 Task: Reply to email with the signature Dylan Clark with the subject Thank you for a coaching session from softage.10@softage.net with the message Im writing to request a copy of the presentation you gave at the conference last week. with BCC to softage.1@softage.net with an attached document Job_offer_letter.docx
Action: Mouse moved to (967, 156)
Screenshot: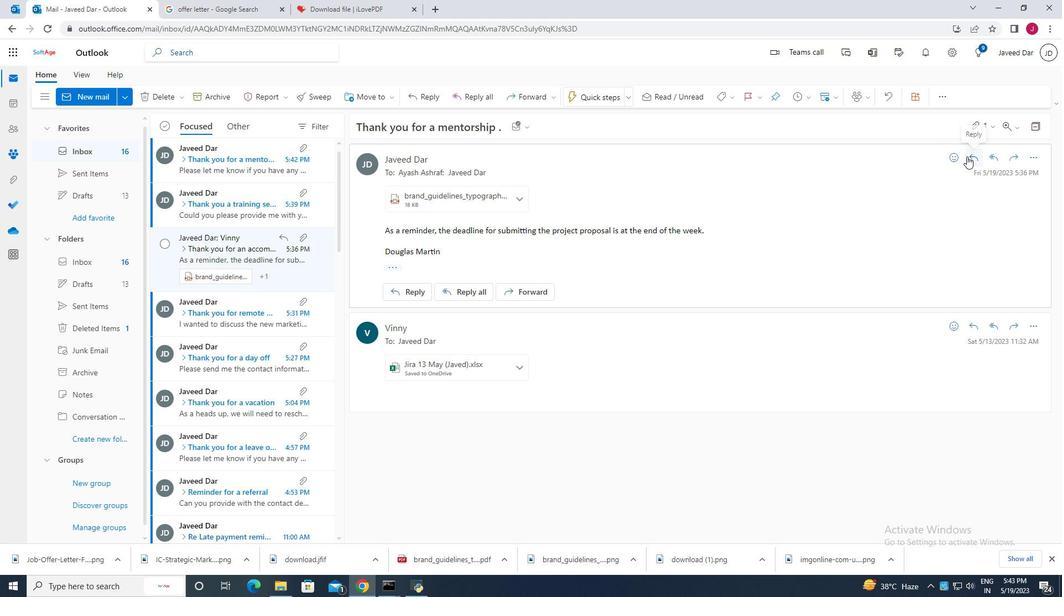 
Action: Mouse pressed left at (967, 156)
Screenshot: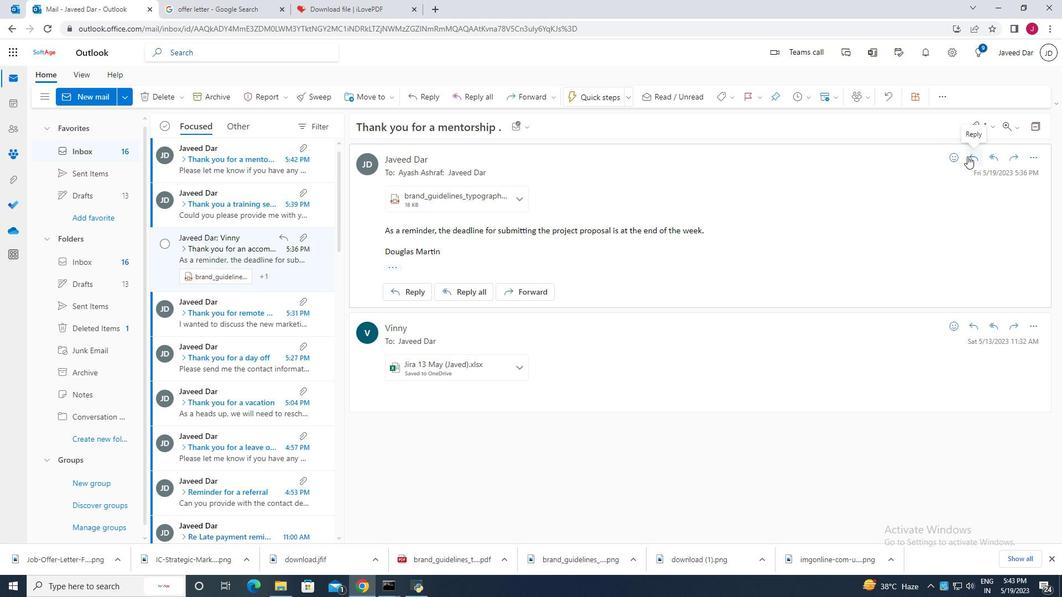 
Action: Mouse moved to (516, 164)
Screenshot: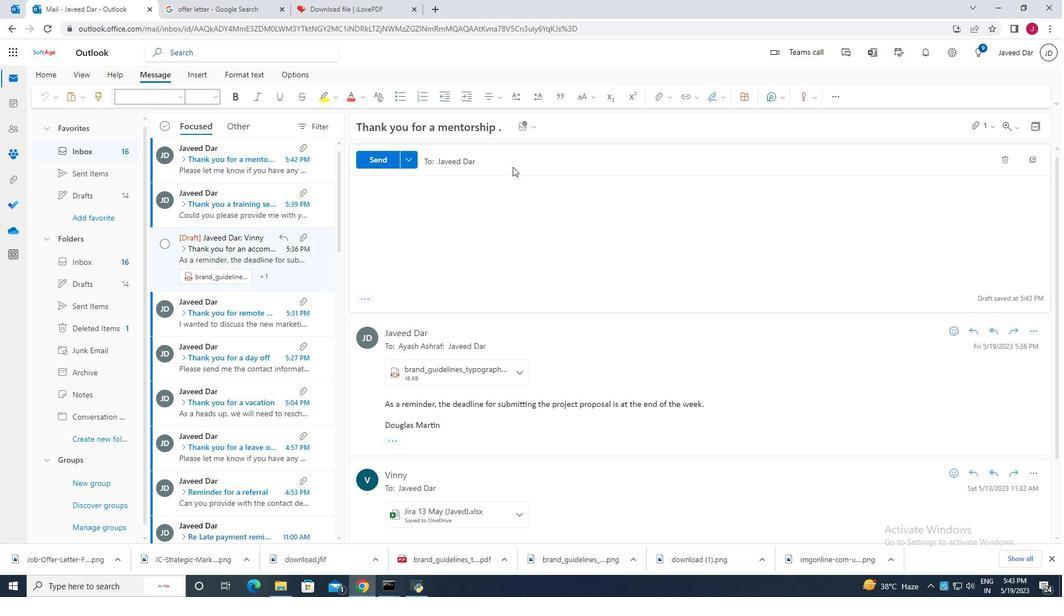 
Action: Mouse pressed left at (516, 164)
Screenshot: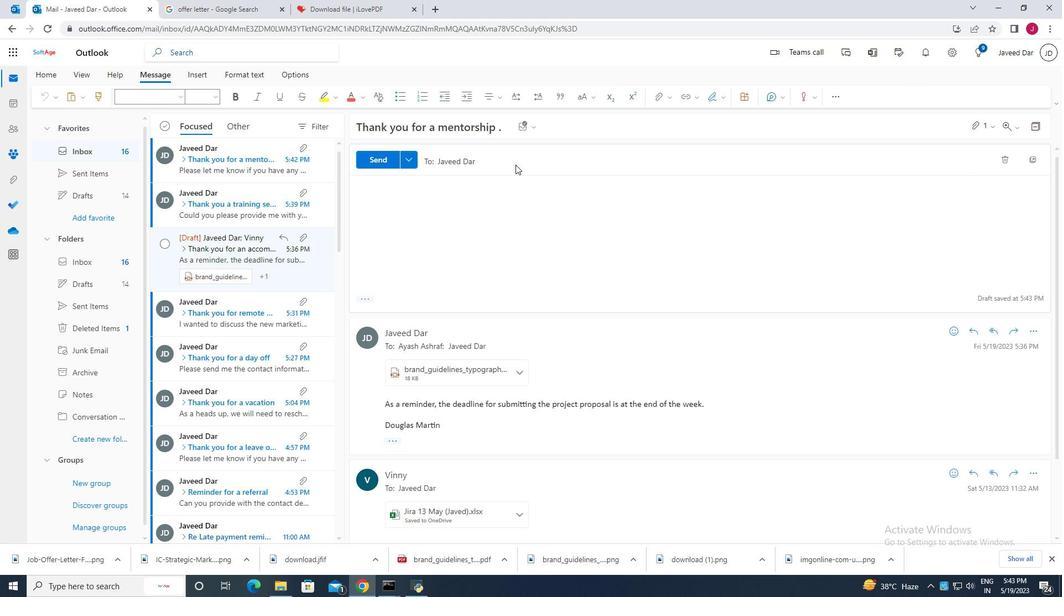 
Action: Mouse moved to (441, 188)
Screenshot: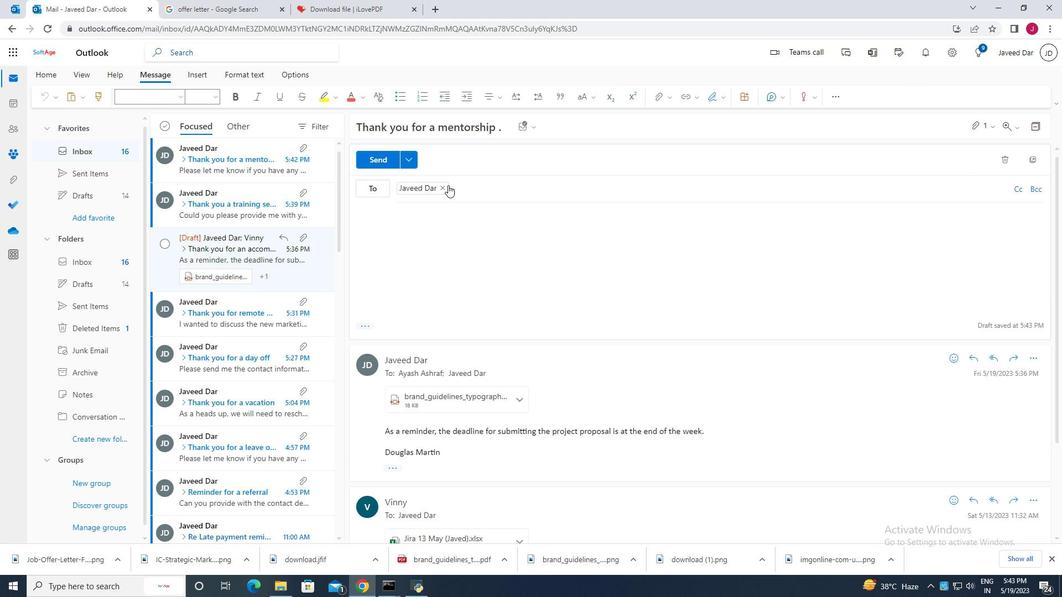 
Action: Mouse pressed left at (441, 188)
Screenshot: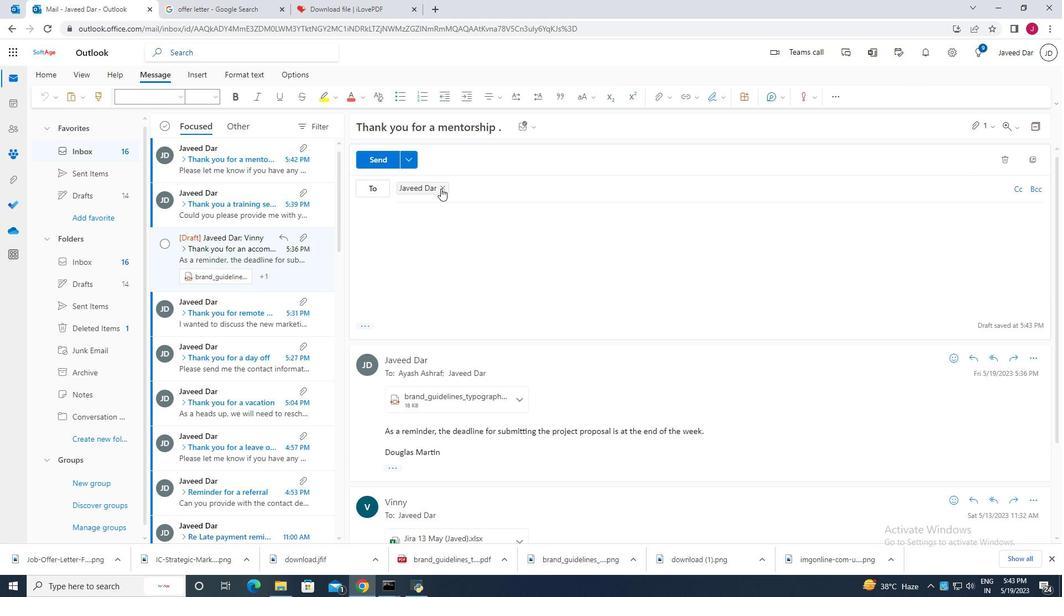 
Action: Mouse moved to (365, 325)
Screenshot: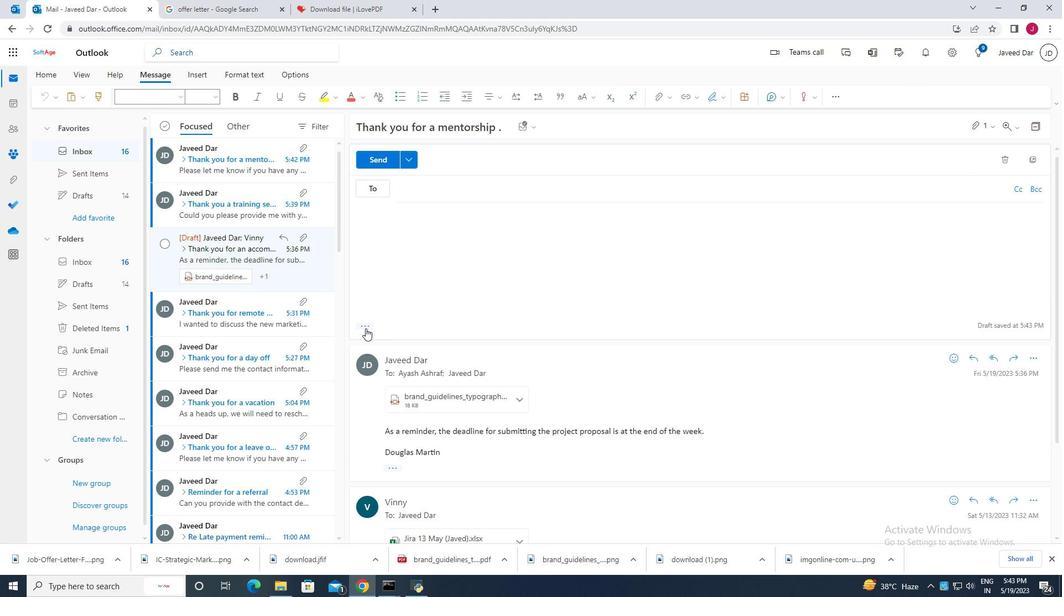 
Action: Mouse pressed left at (365, 325)
Screenshot: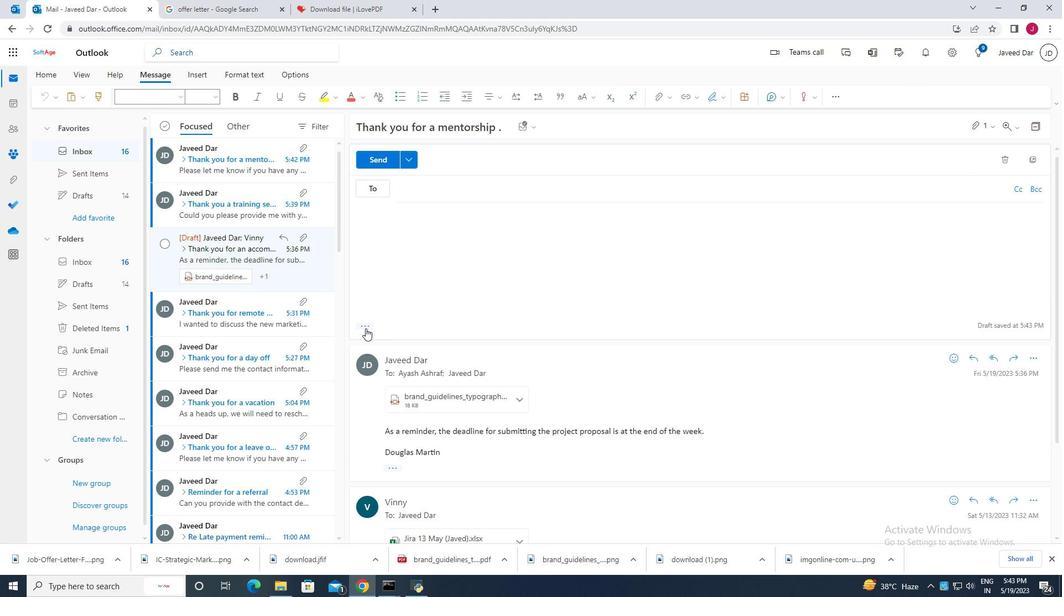 
Action: Mouse moved to (497, 213)
Screenshot: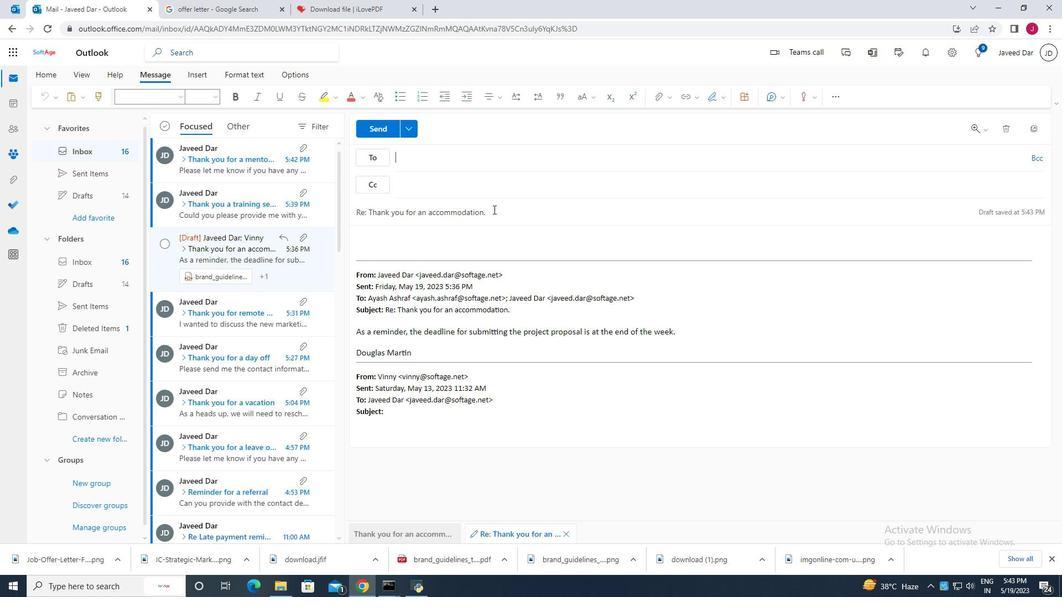 
Action: Mouse pressed left at (497, 213)
Screenshot: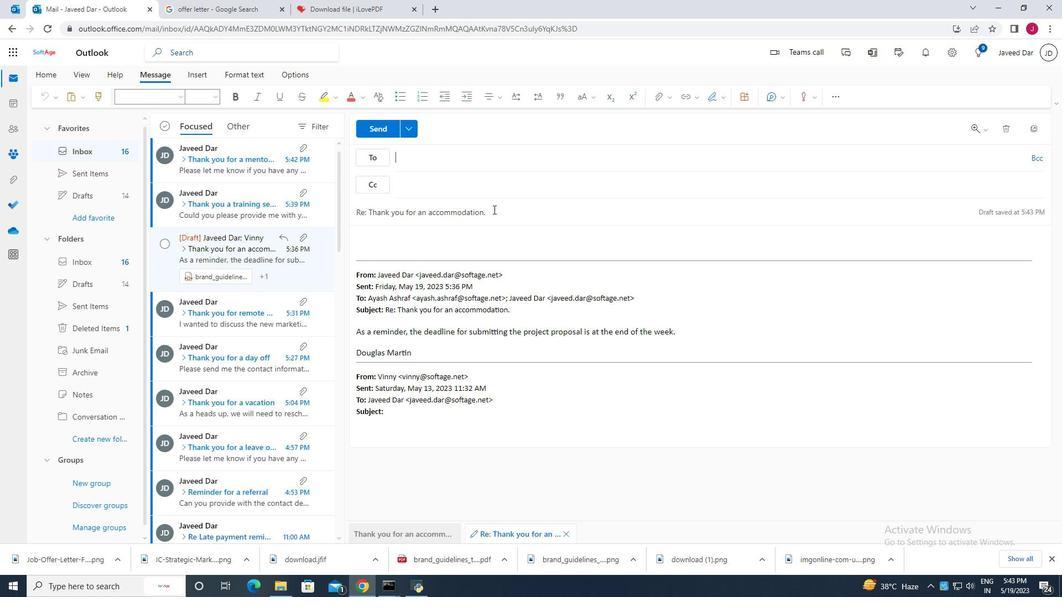 
Action: Mouse moved to (504, 215)
Screenshot: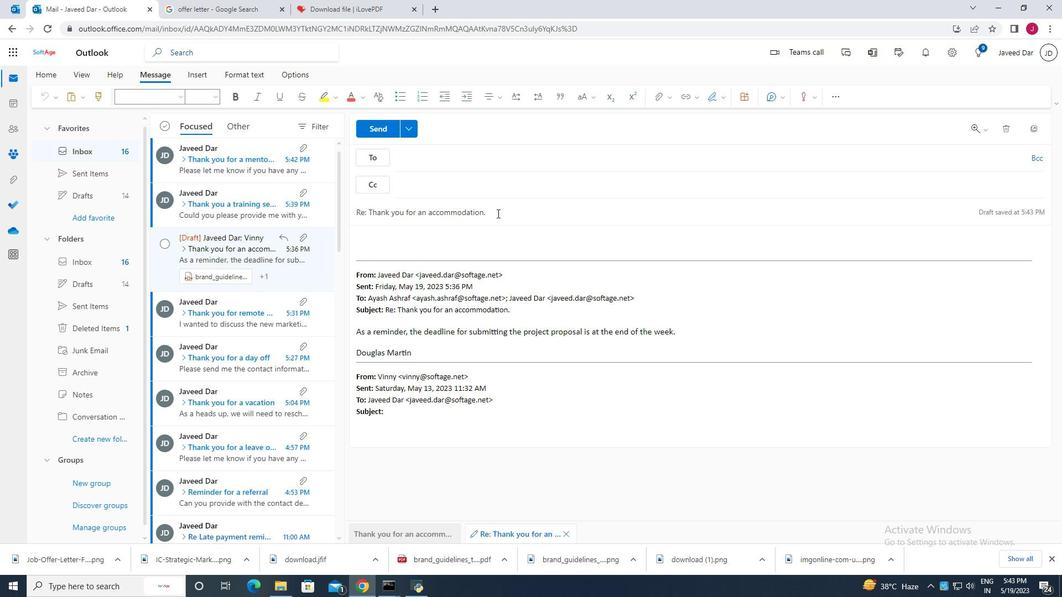 
Action: Key pressed <Key.backspace><Key.backspace><Key.backspace><Key.backspace><Key.backspace><Key.backspace><Key.backspace><Key.backspace><Key.backspace><Key.backspace><Key.backspace><Key.backspace><Key.backspace><Key.backspace><Key.backspace><Key.backspace><Key.backspace><Key.backspace><Key.backspace><Key.backspace><Key.backspace><Key.backspace><Key.backspace><Key.backspace><Key.backspace><Key.backspace><Key.backspace><Key.backspace><Key.backspace><Key.backspace><Key.backspace><Key.backspace><Key.backspace><Key.backspace><Key.backspace><Key.backspace><Key.backspace><Key.backspace><Key.backspace><Key.backspace><Key.backspace><Key.backspace><Key.backspace><Key.backspace><Key.caps_lock>T<Key.caps_lock>hank<Key.space>you<Key.space>for<Key.space>coaching<Key.space>session<Key.space>.
Screenshot: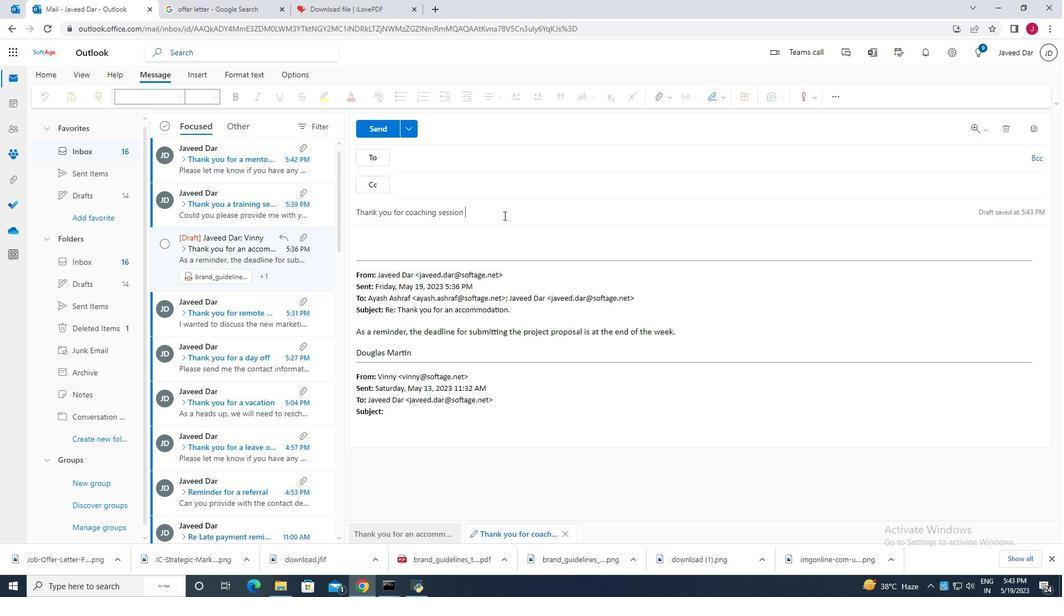 
Action: Mouse moved to (463, 235)
Screenshot: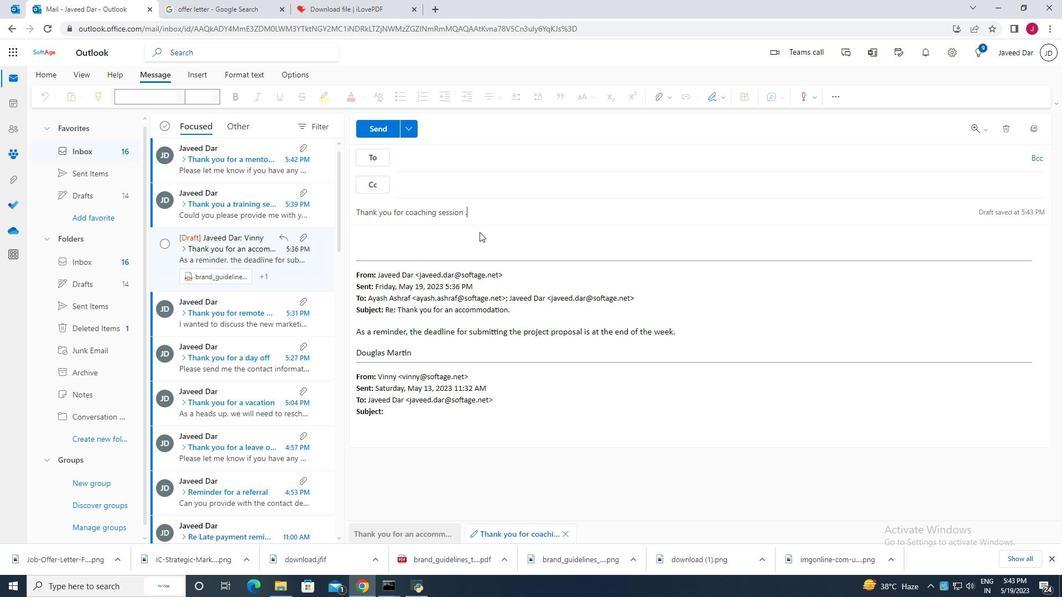 
Action: Mouse pressed left at (463, 235)
Screenshot: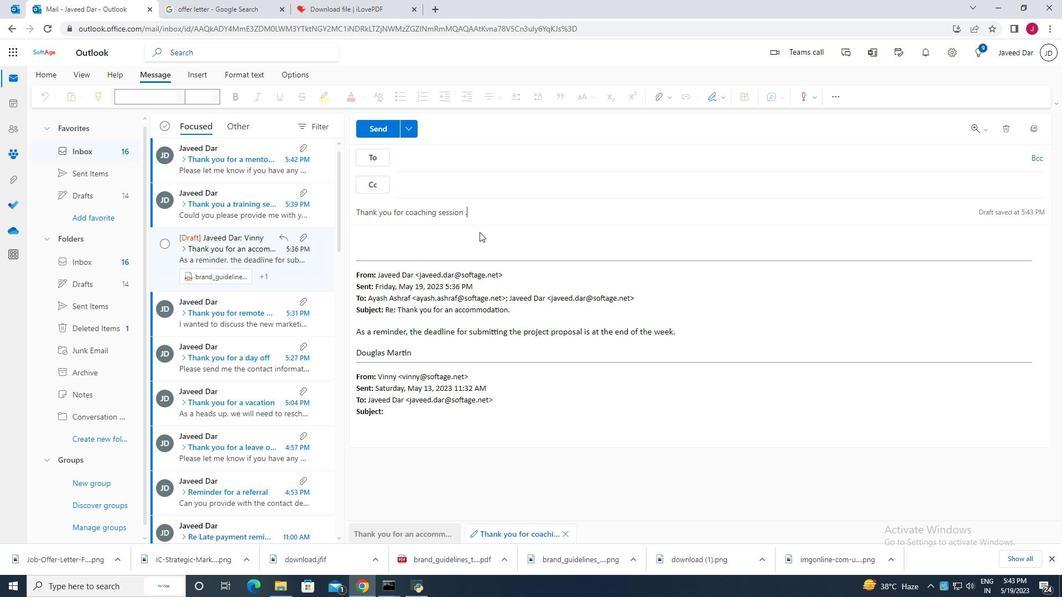 
Action: Key pressed <Key.caps_lock>I<Key.caps_lock><Key.space>am<Key.space>writing<Key.space>to<Key.space>request<Key.space>a<Key.space>copy<Key.space>of<Key.space>the<Key.space>presentation<Key.space>you<Key.space>have<Key.space>at<Key.space>the<Key.space>conference<Key.space>k<Key.backspace>last<Key.space>wek<Key.backspace>ek.
Screenshot: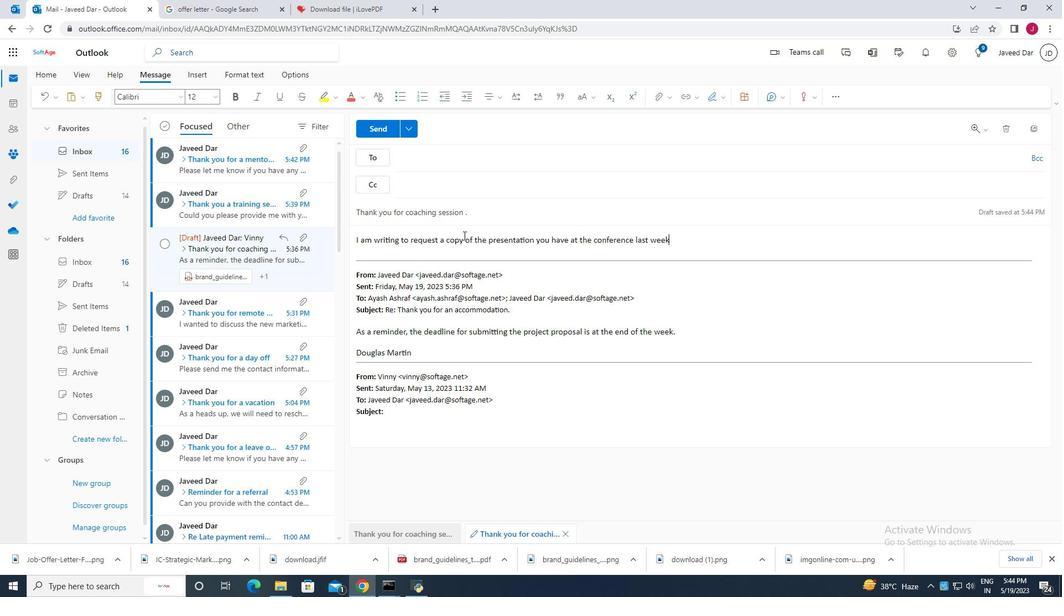 
Action: Mouse moved to (711, 95)
Screenshot: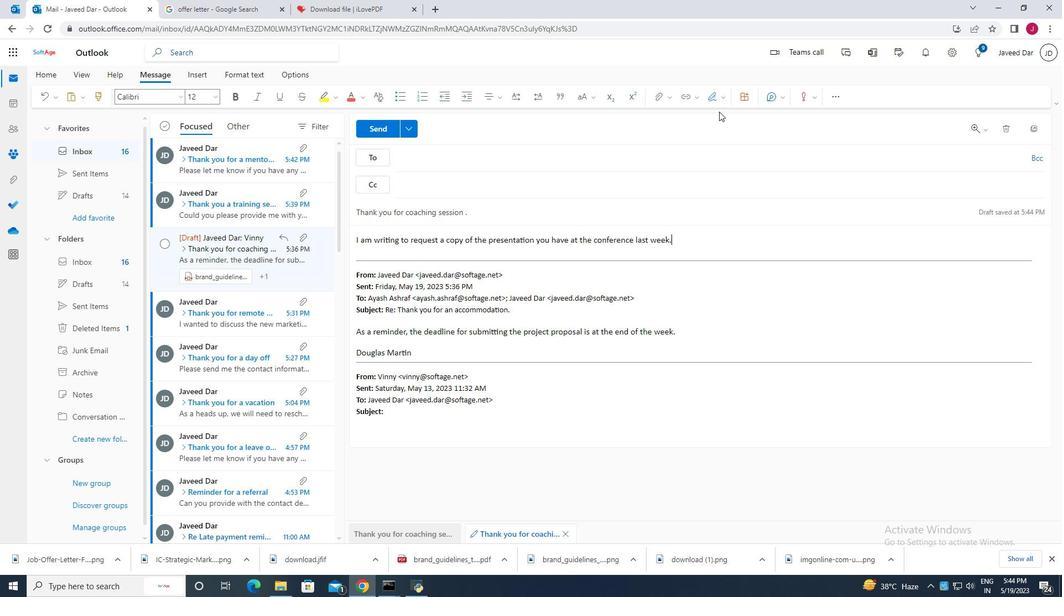 
Action: Mouse pressed left at (711, 95)
Screenshot: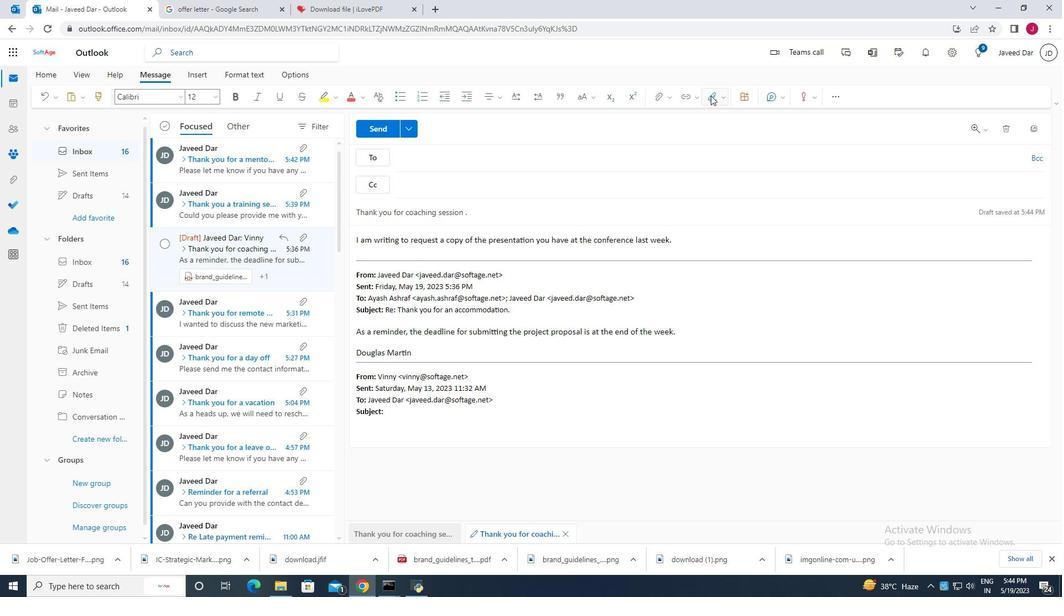 
Action: Mouse moved to (690, 140)
Screenshot: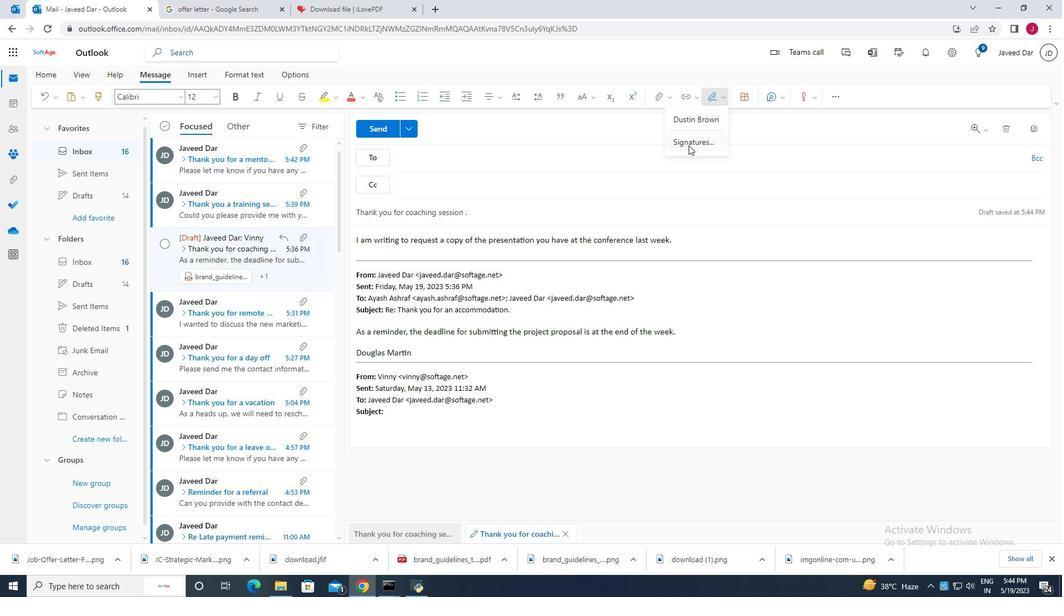 
Action: Mouse pressed left at (690, 140)
Screenshot: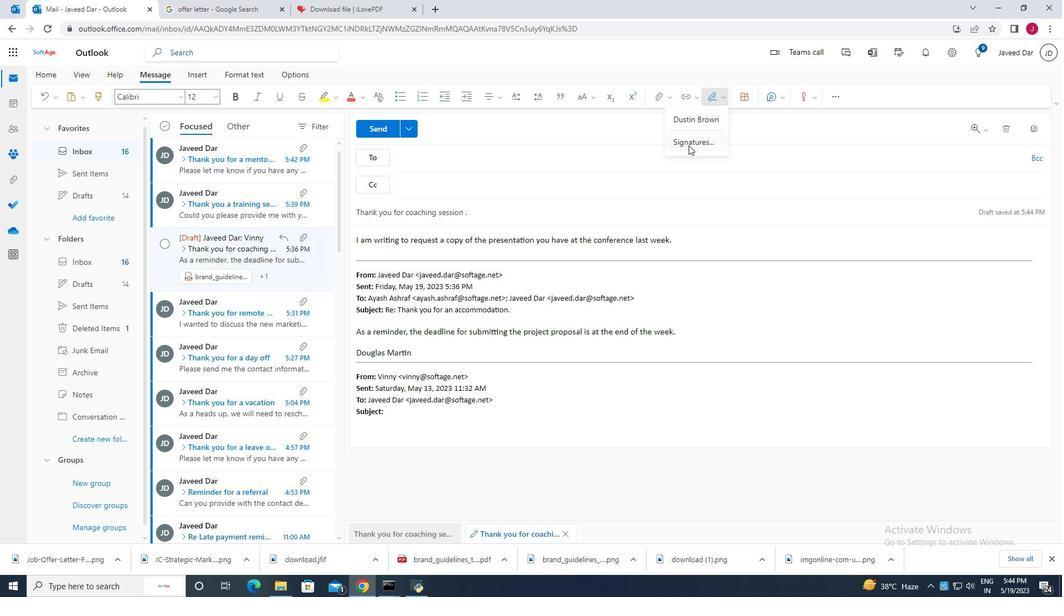 
Action: Mouse moved to (740, 187)
Screenshot: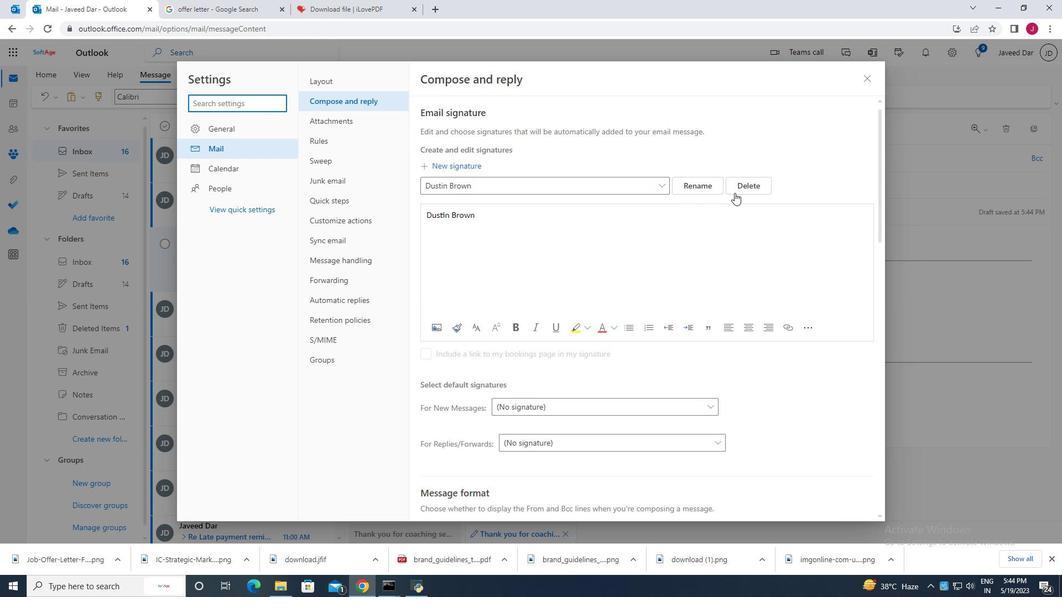 
Action: Mouse pressed left at (740, 187)
Screenshot: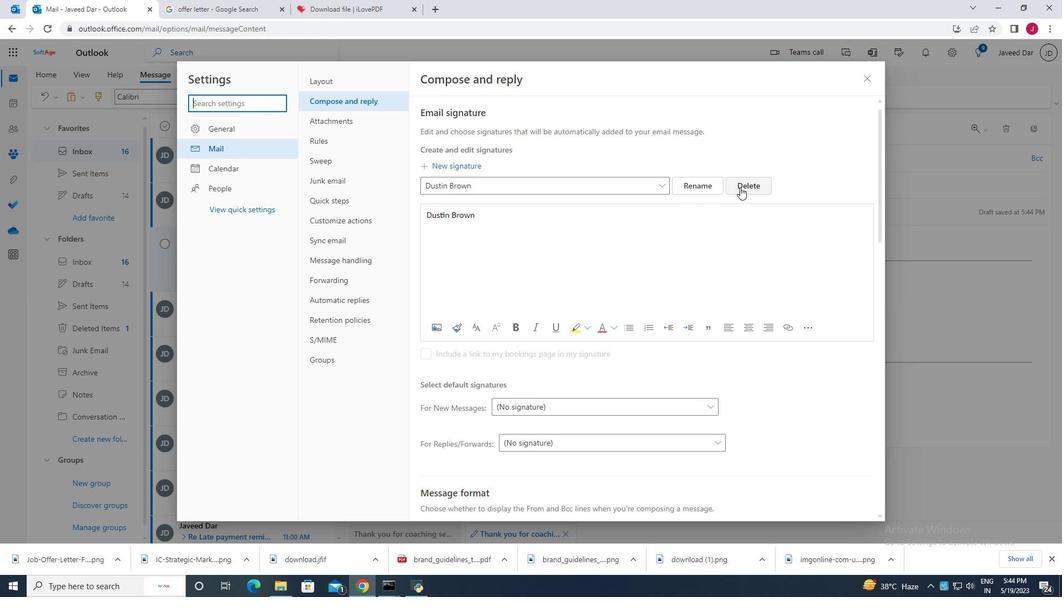 
Action: Mouse moved to (490, 187)
Screenshot: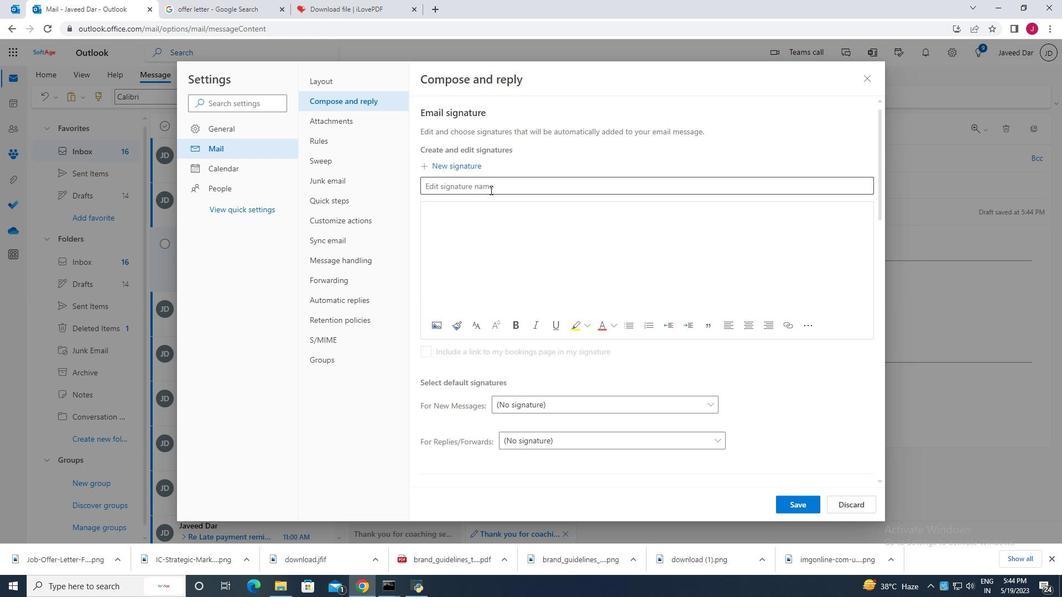 
Action: Mouse pressed left at (490, 187)
Screenshot: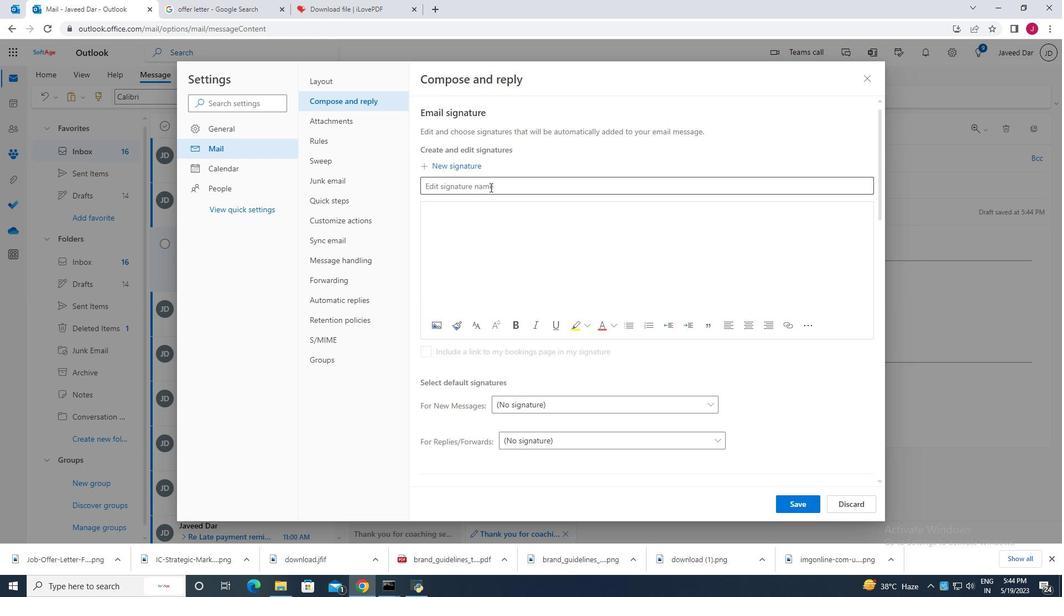 
Action: Key pressed <Key.caps_lock>D<Key.caps_lock>ylan<Key.space><Key.caps_lock>C<Key.caps_lock>lark
Screenshot: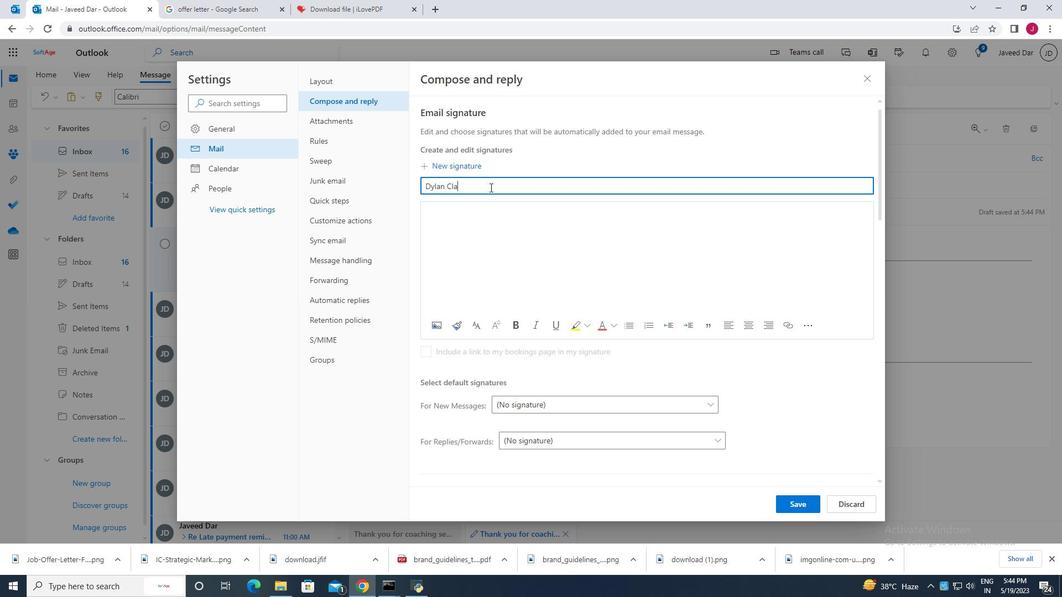 
Action: Mouse moved to (444, 211)
Screenshot: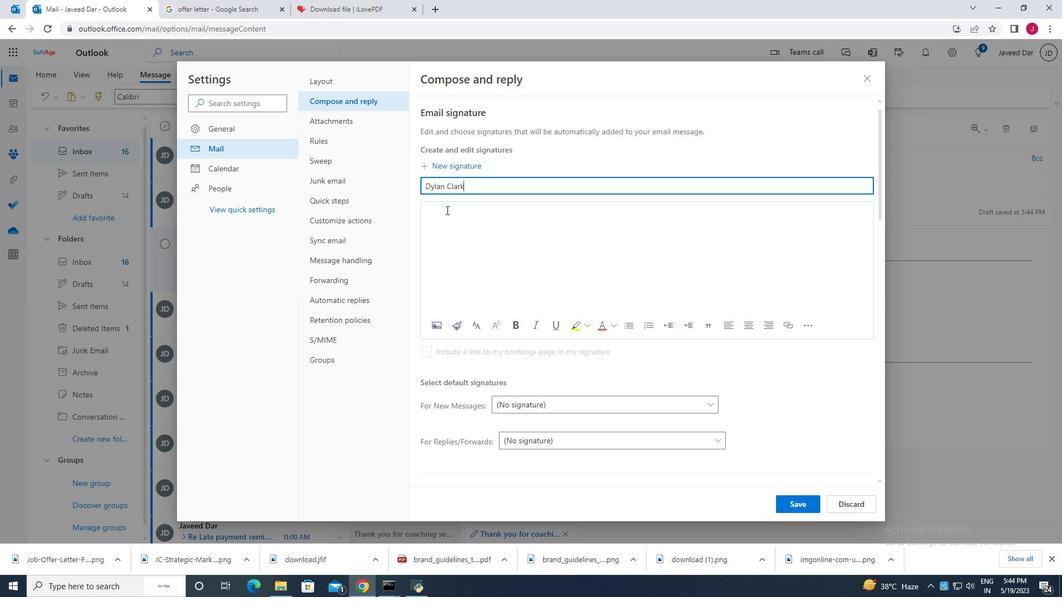 
Action: Mouse pressed left at (444, 211)
Screenshot: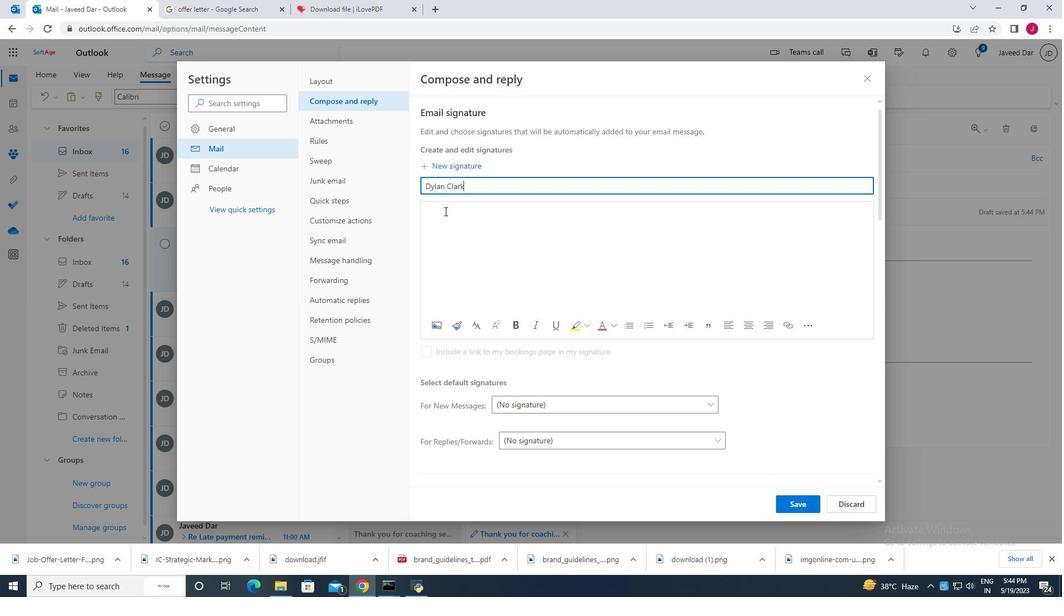 
Action: Key pressed <Key.caps_lock>D<Key.caps_lock>ylan<Key.space><Key.caps_lock>C<Key.caps_lock>lark
Screenshot: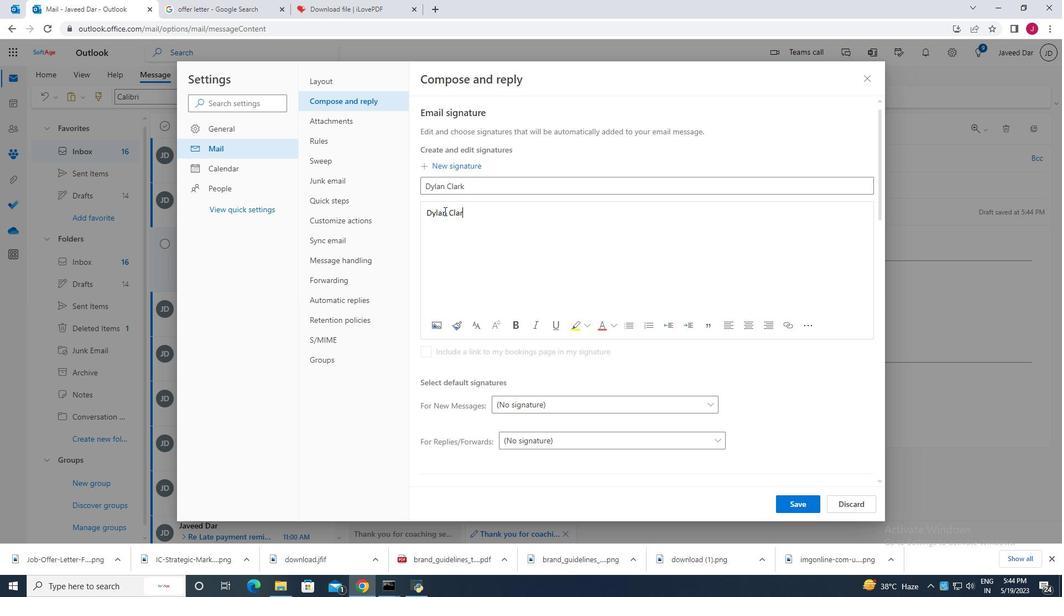 
Action: Mouse moved to (793, 501)
Screenshot: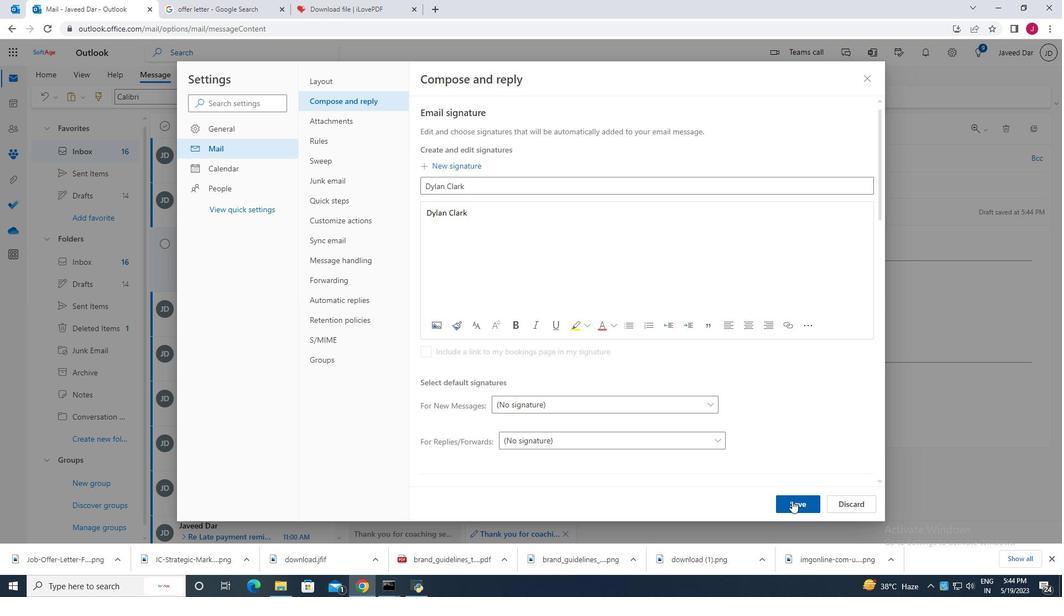 
Action: Mouse pressed left at (793, 501)
Screenshot: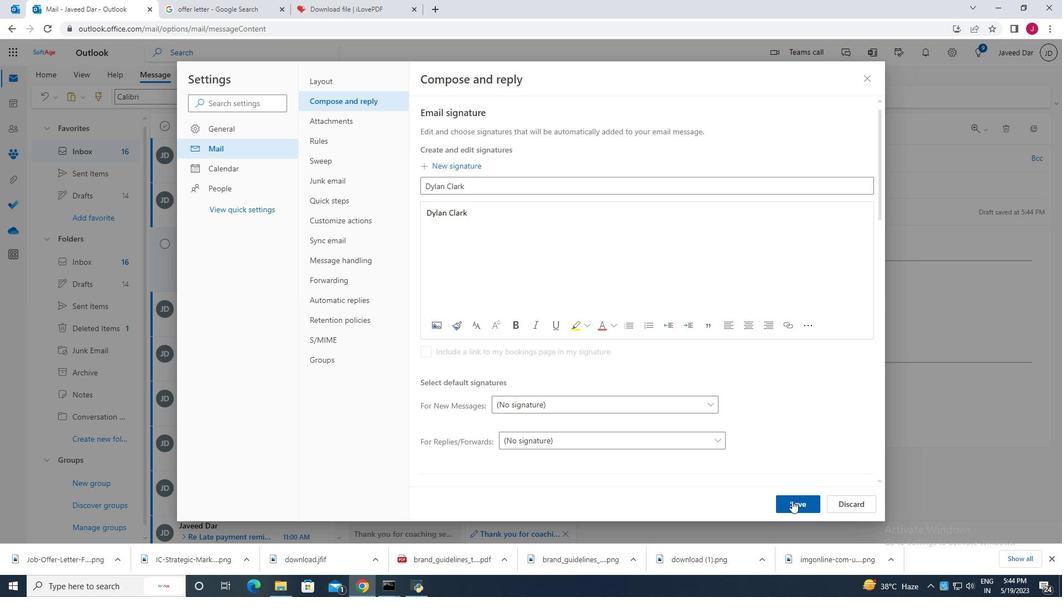 
Action: Mouse moved to (866, 79)
Screenshot: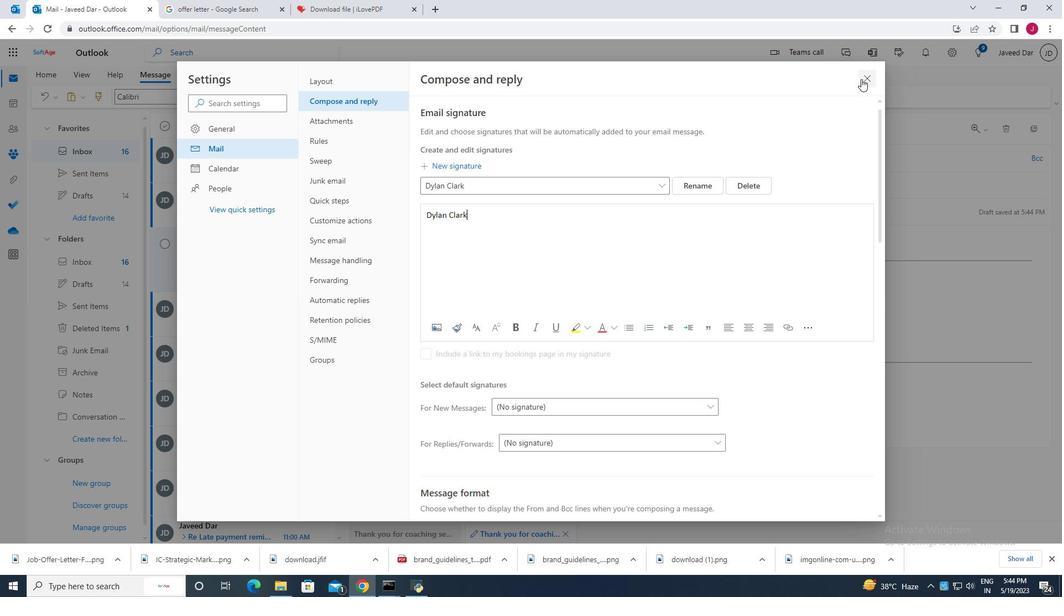 
Action: Mouse pressed left at (866, 79)
Screenshot: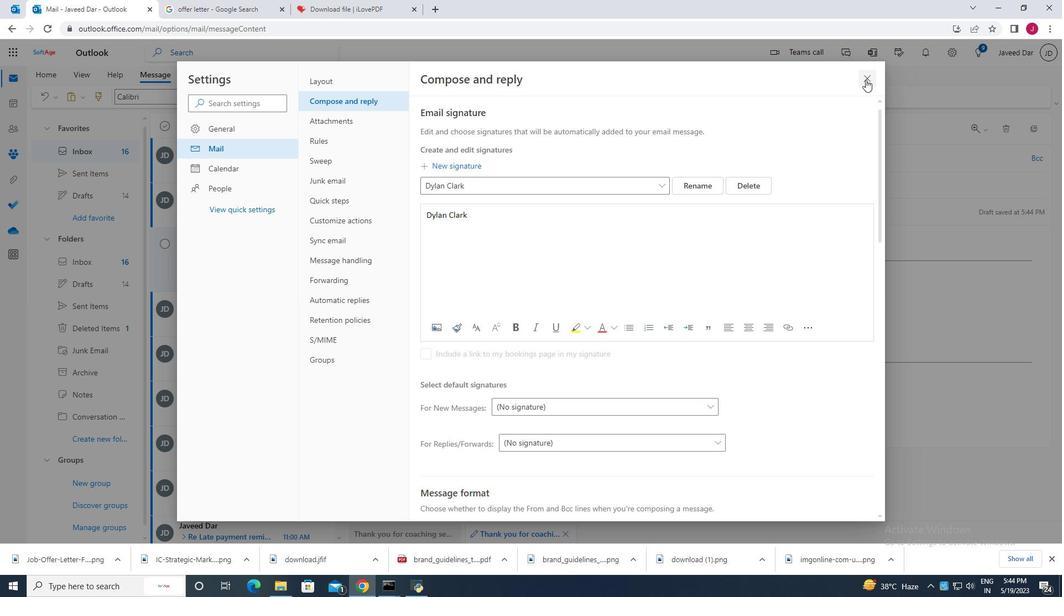 
Action: Mouse moved to (716, 102)
Screenshot: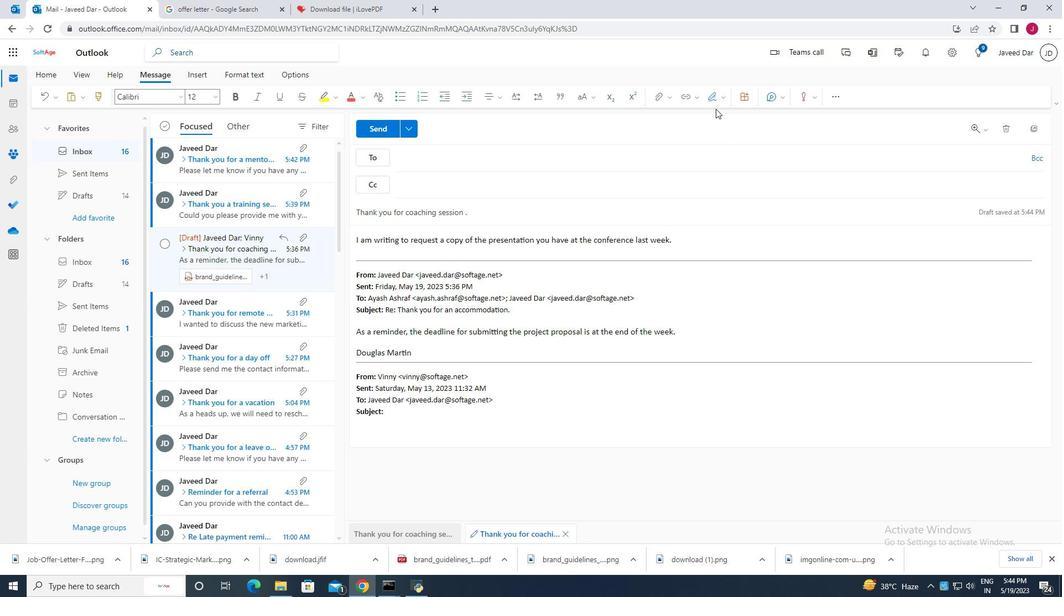
Action: Mouse pressed left at (716, 102)
Screenshot: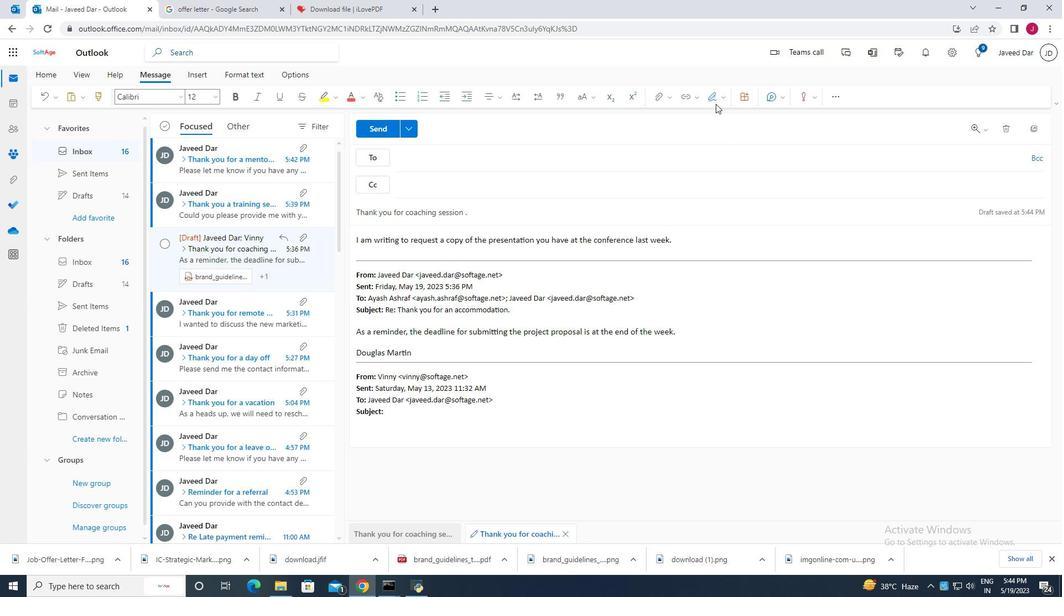 
Action: Mouse moved to (691, 122)
Screenshot: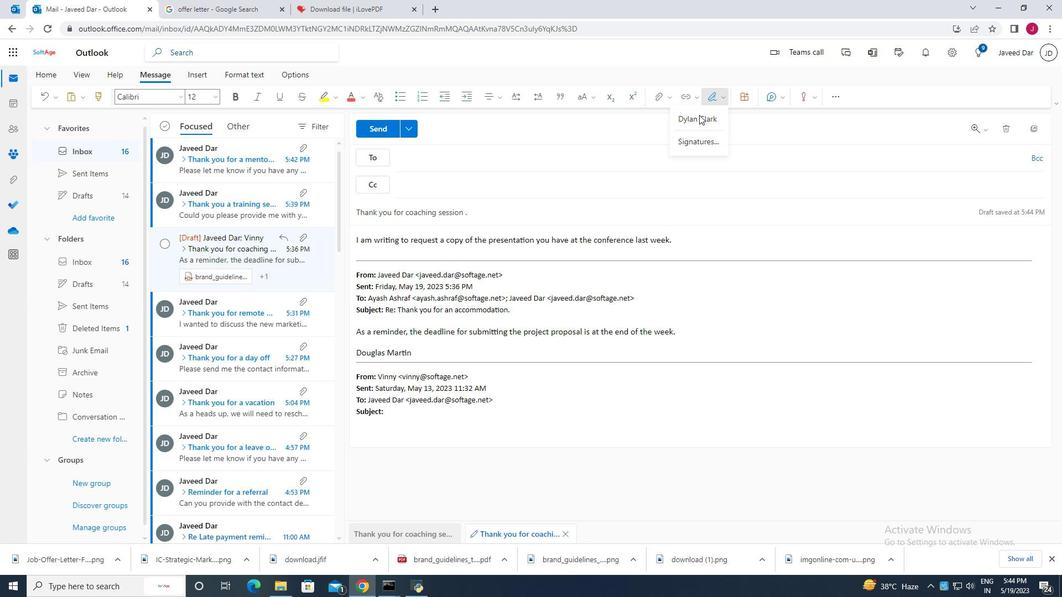 
Action: Mouse pressed left at (691, 122)
Screenshot: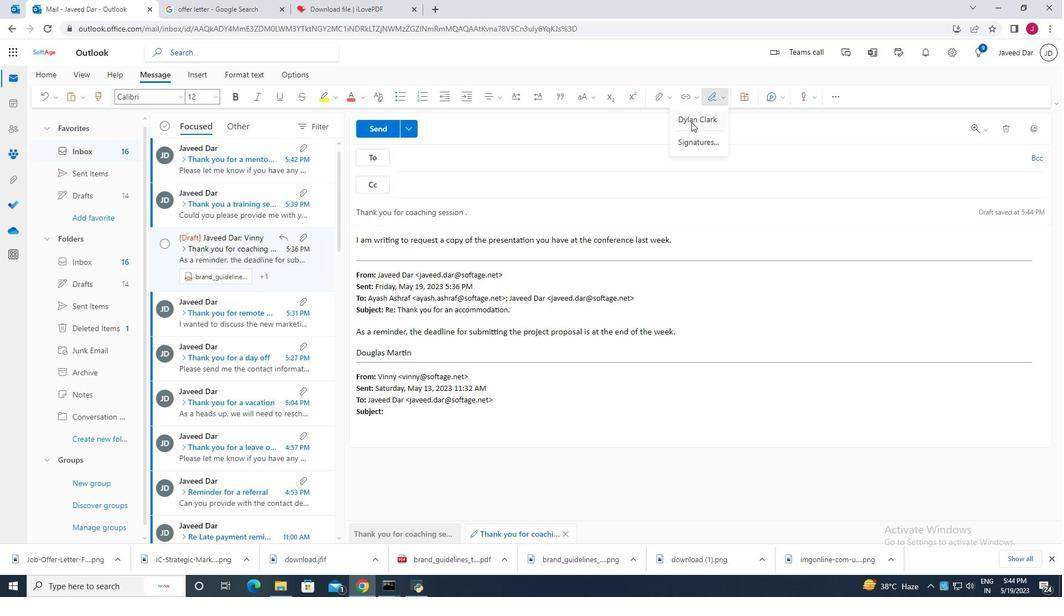 
Action: Mouse moved to (1039, 159)
Screenshot: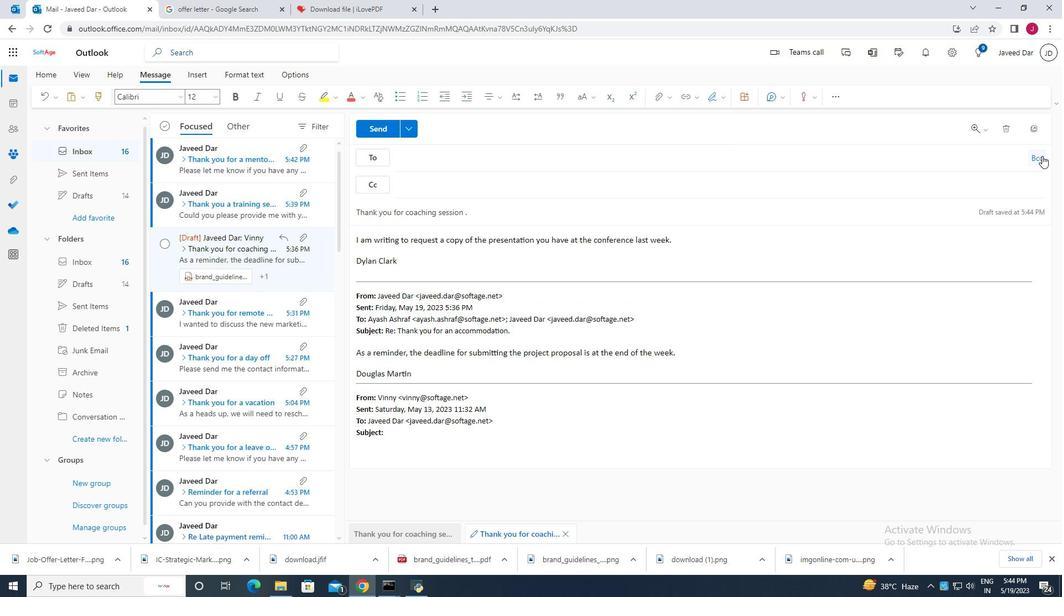 
Action: Mouse pressed left at (1039, 159)
Screenshot: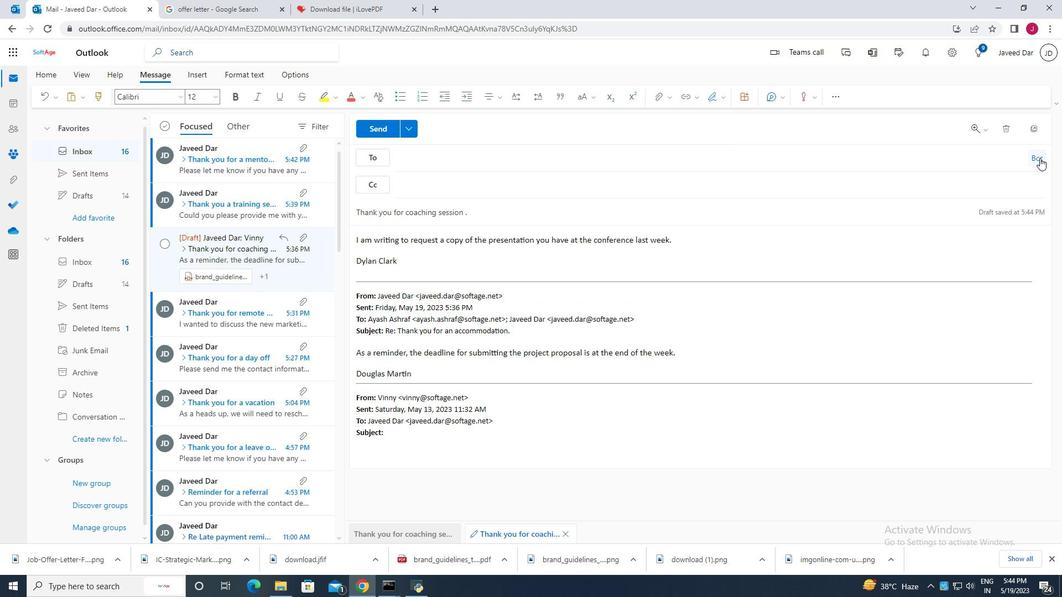 
Action: Mouse moved to (439, 220)
Screenshot: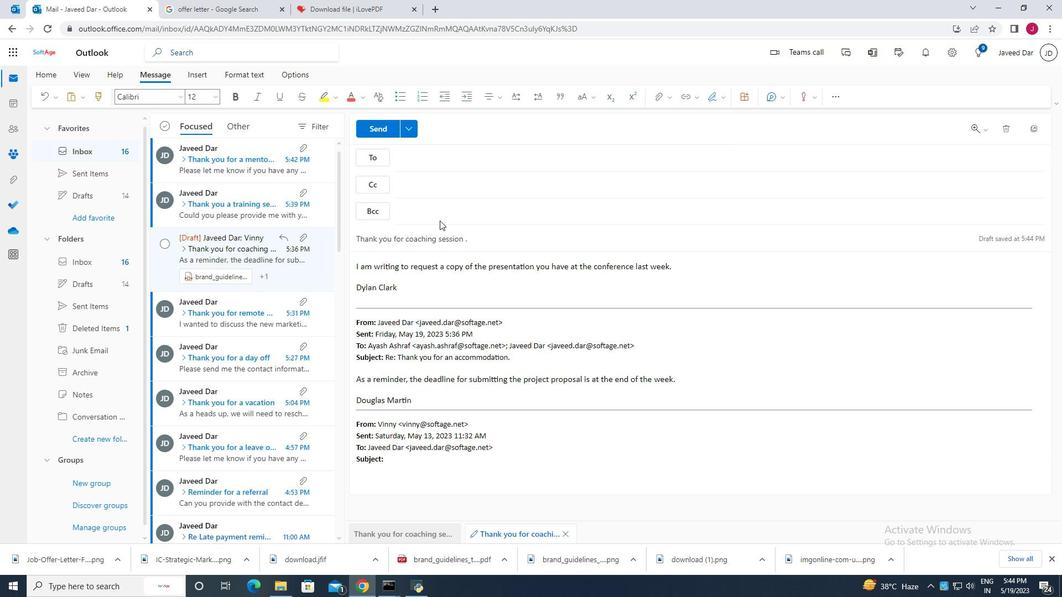 
Action: Key pressed <Key.caps_lock>S<Key.caps_lock>oftage.1
Screenshot: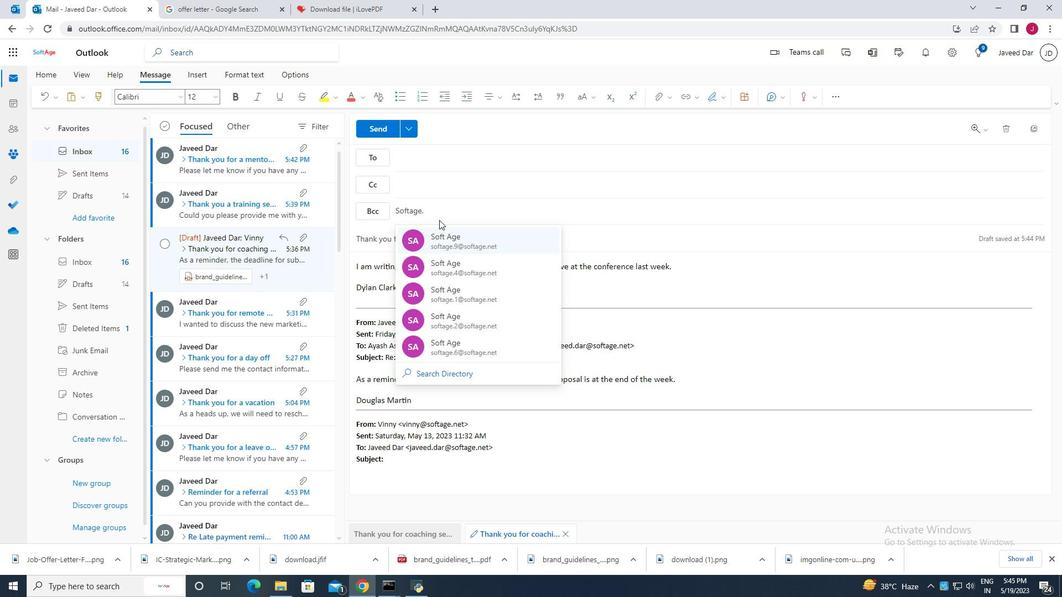 
Action: Mouse moved to (493, 262)
Screenshot: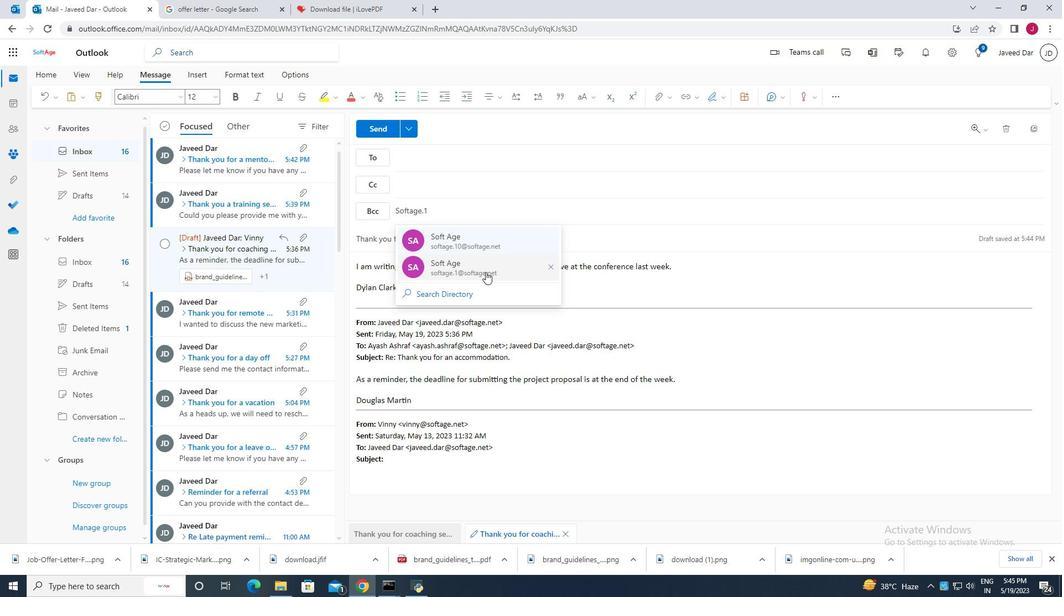 
Action: Mouse pressed left at (493, 262)
Screenshot: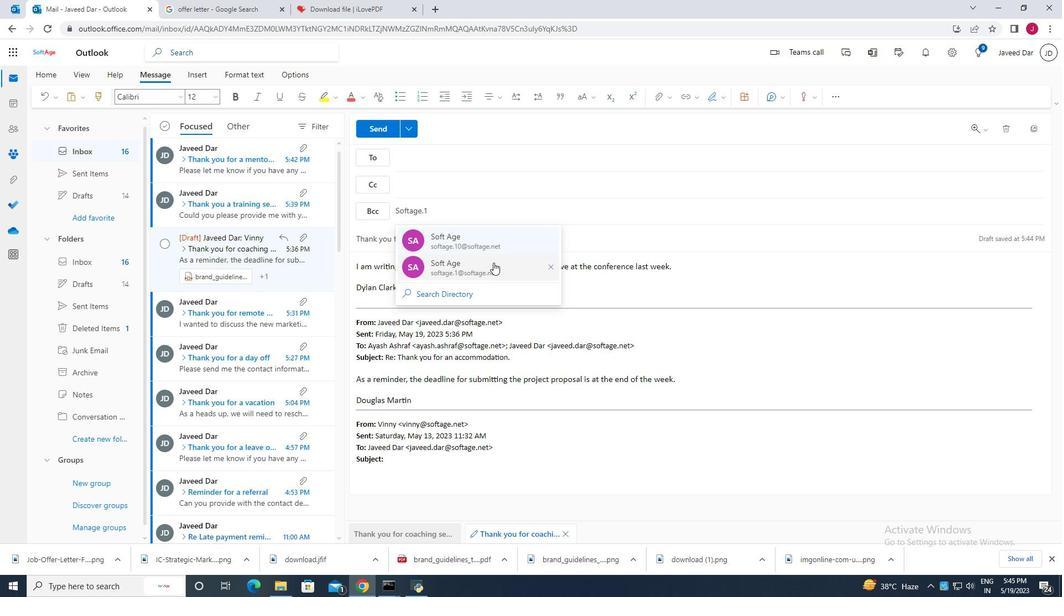 
Action: Mouse moved to (461, 160)
Screenshot: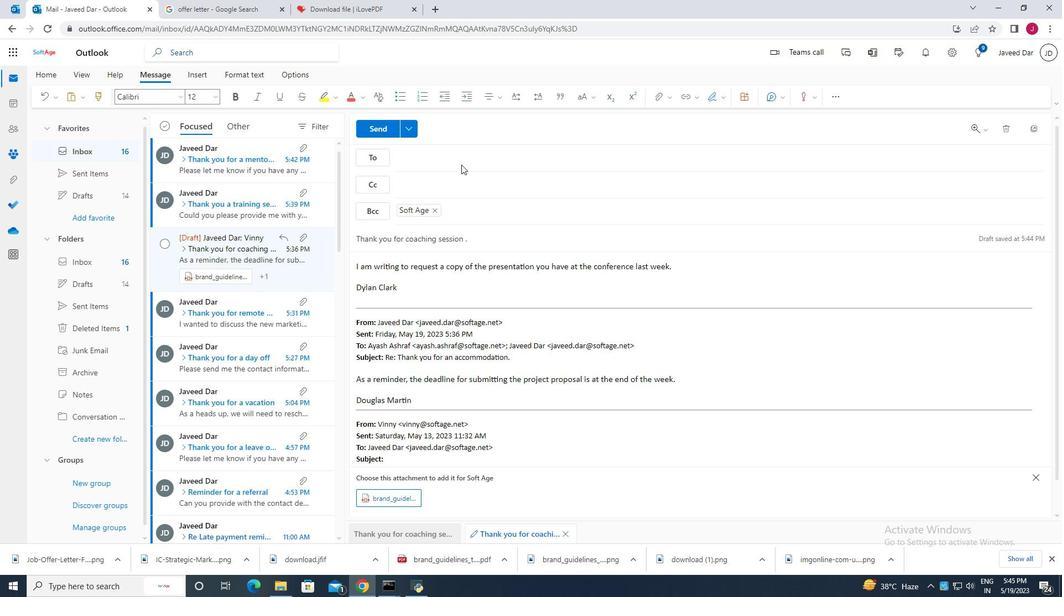 
Action: Mouse pressed left at (461, 160)
Screenshot: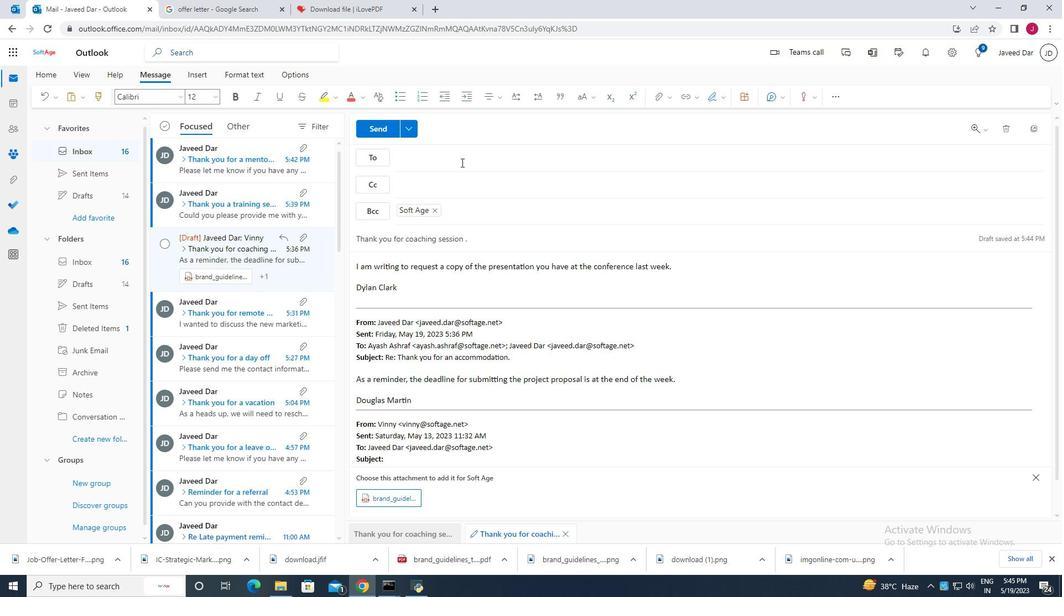 
Action: Key pressed ayash
Screenshot: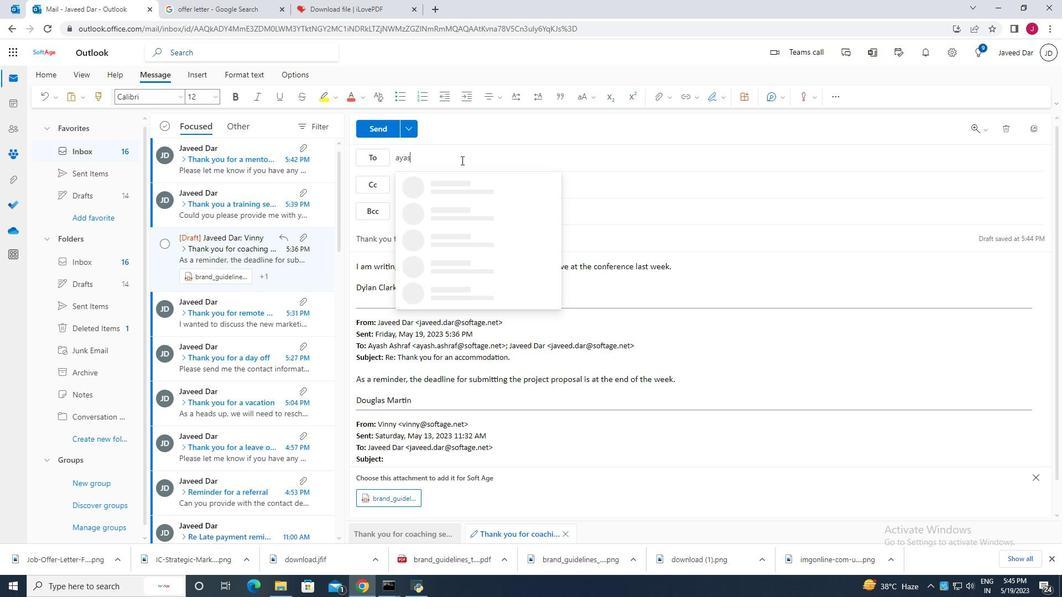
Action: Mouse moved to (501, 178)
Screenshot: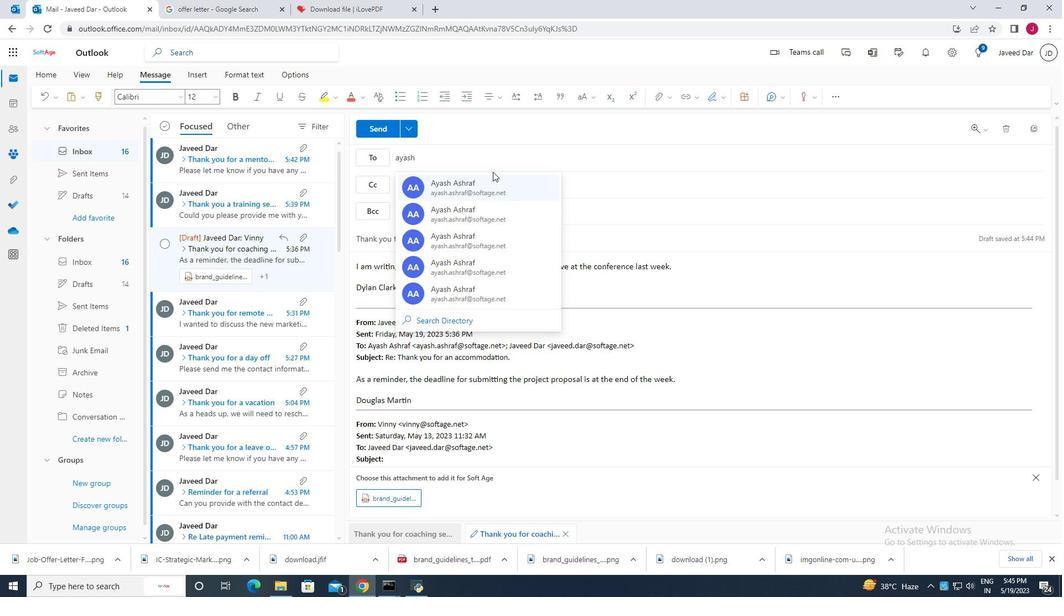 
Action: Mouse pressed left at (501, 178)
Screenshot: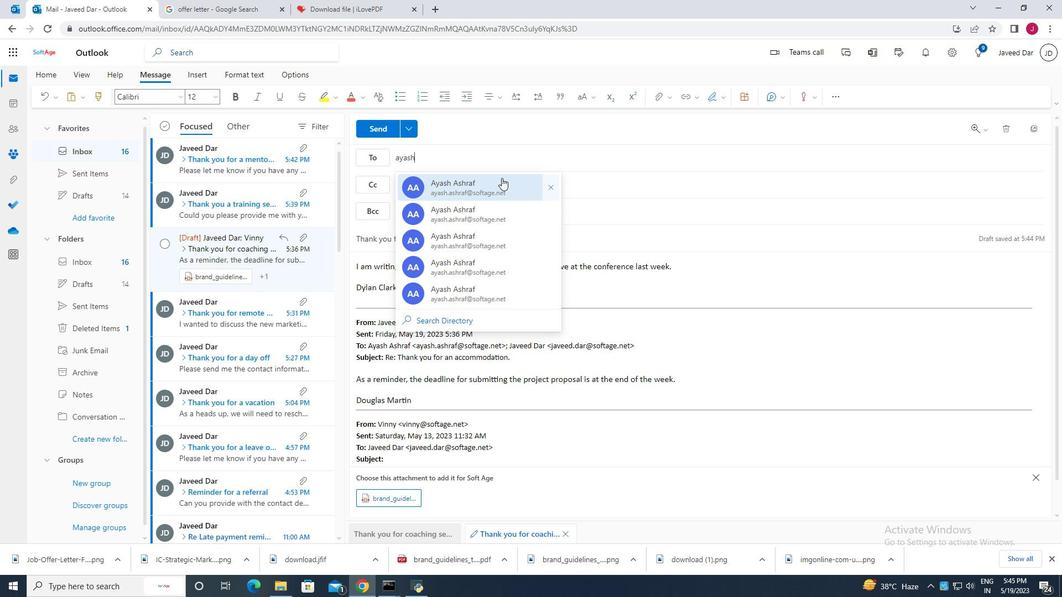 
Action: Mouse moved to (503, 164)
Screenshot: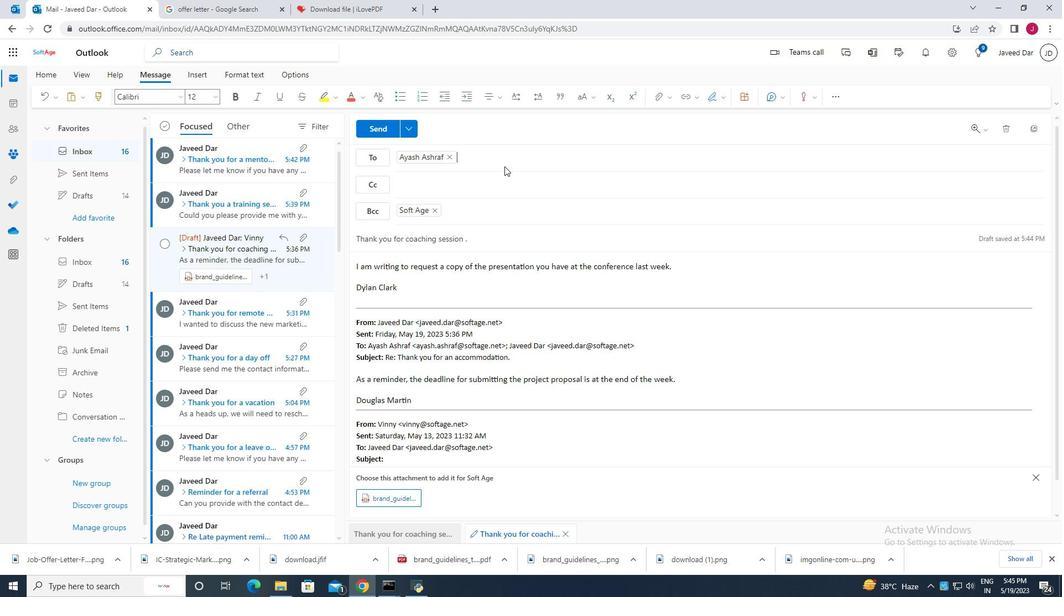 
Action: Key pressed ja
Screenshot: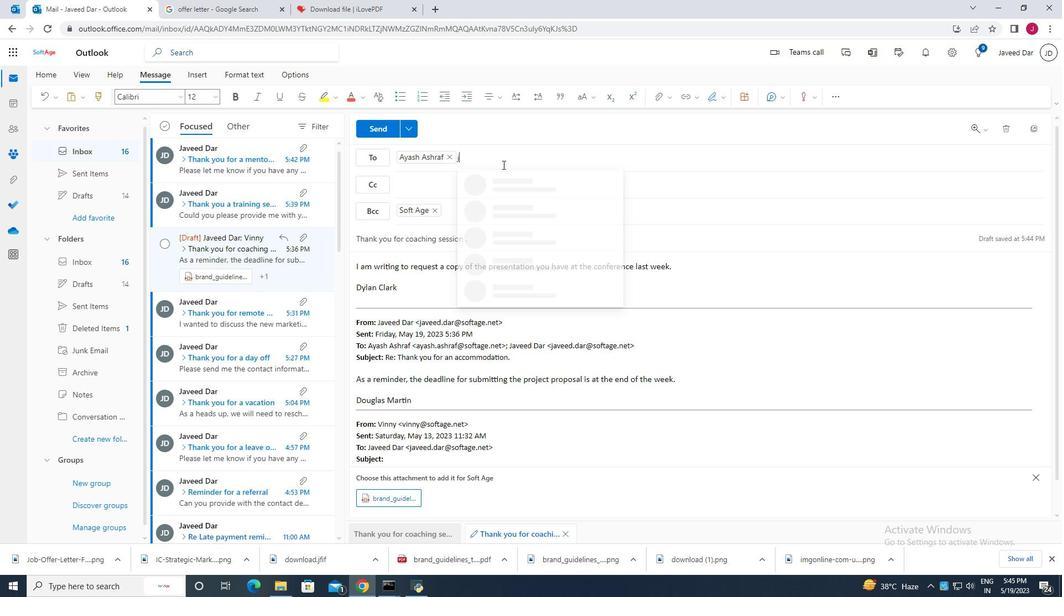 
Action: Mouse moved to (539, 183)
Screenshot: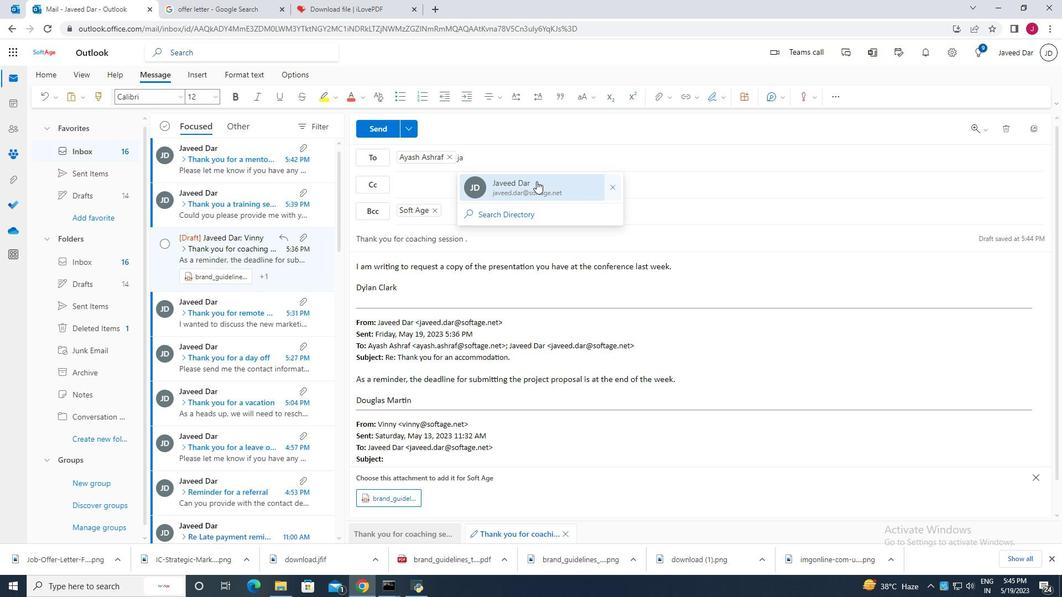 
Action: Mouse pressed left at (539, 183)
Screenshot: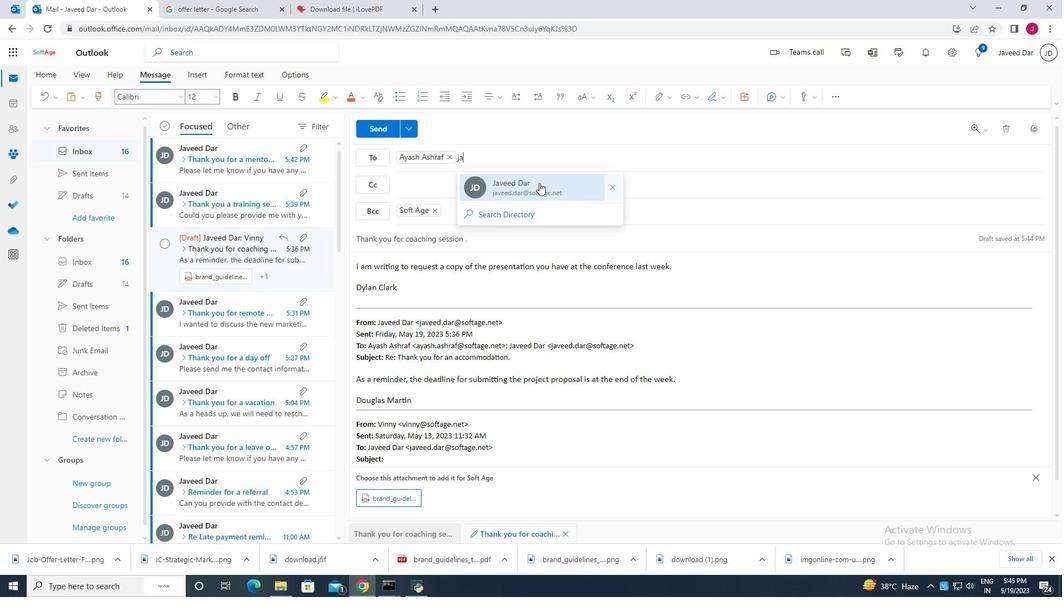 
Action: Mouse moved to (661, 100)
Screenshot: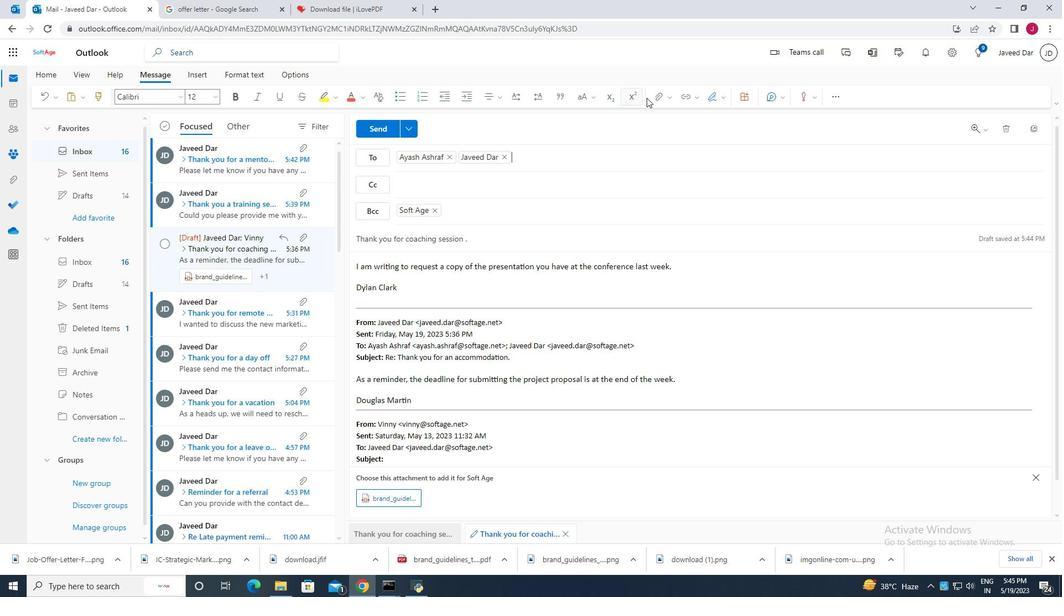
Action: Mouse pressed left at (661, 100)
Screenshot: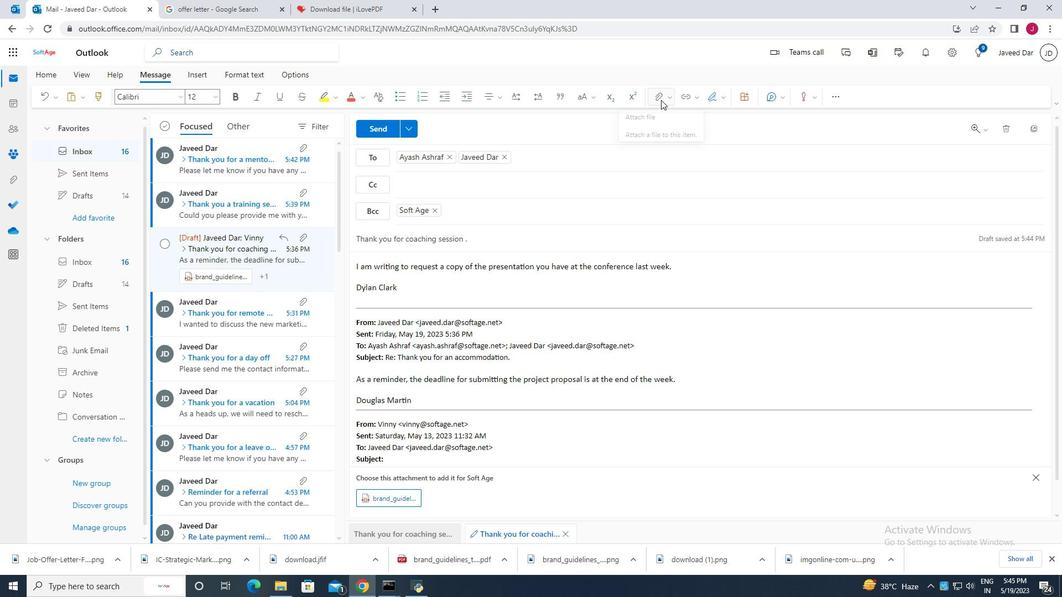 
Action: Mouse moved to (592, 122)
Screenshot: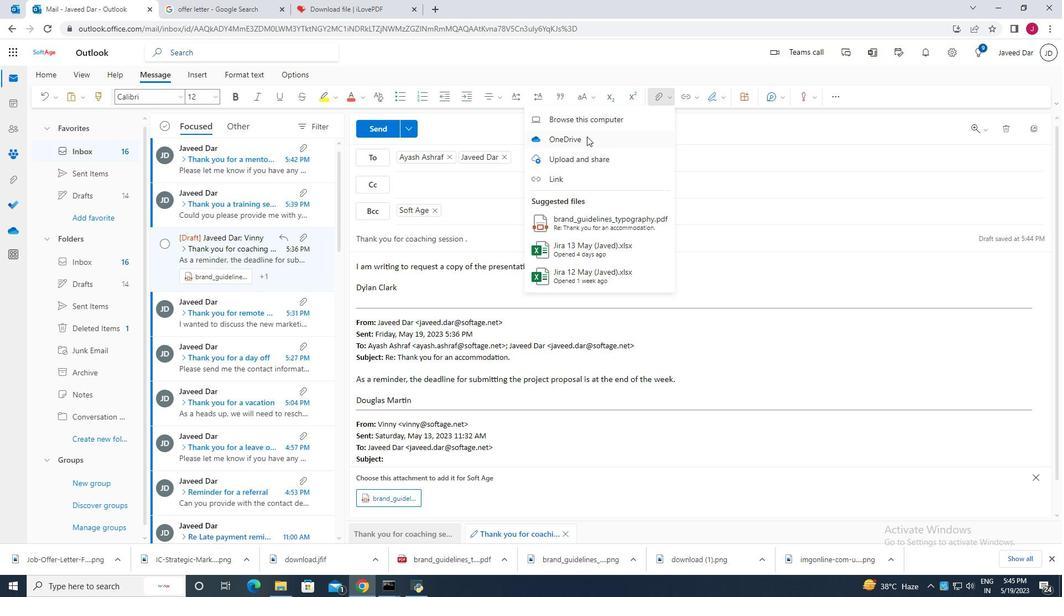 
Action: Mouse pressed left at (592, 122)
Screenshot: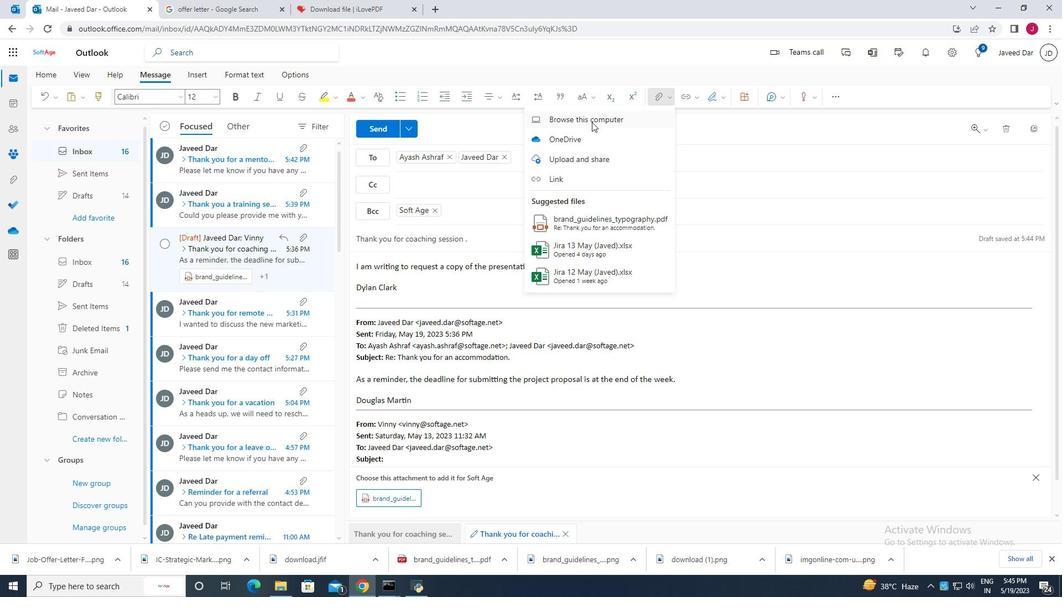 
Action: Mouse moved to (175, 98)
Screenshot: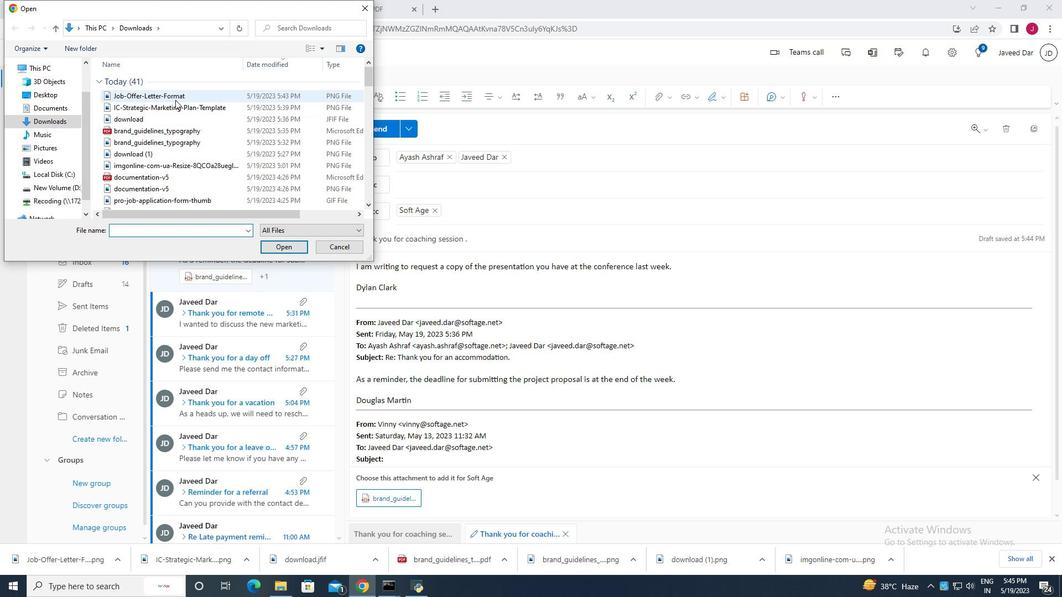 
Action: Mouse pressed left at (175, 98)
Screenshot: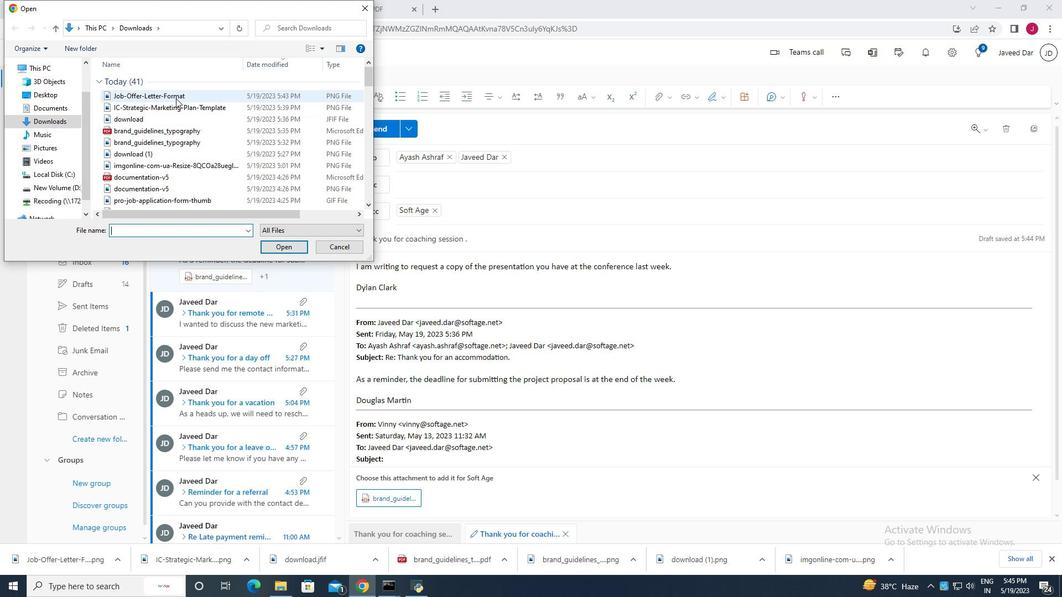 
Action: Mouse moved to (276, 246)
Screenshot: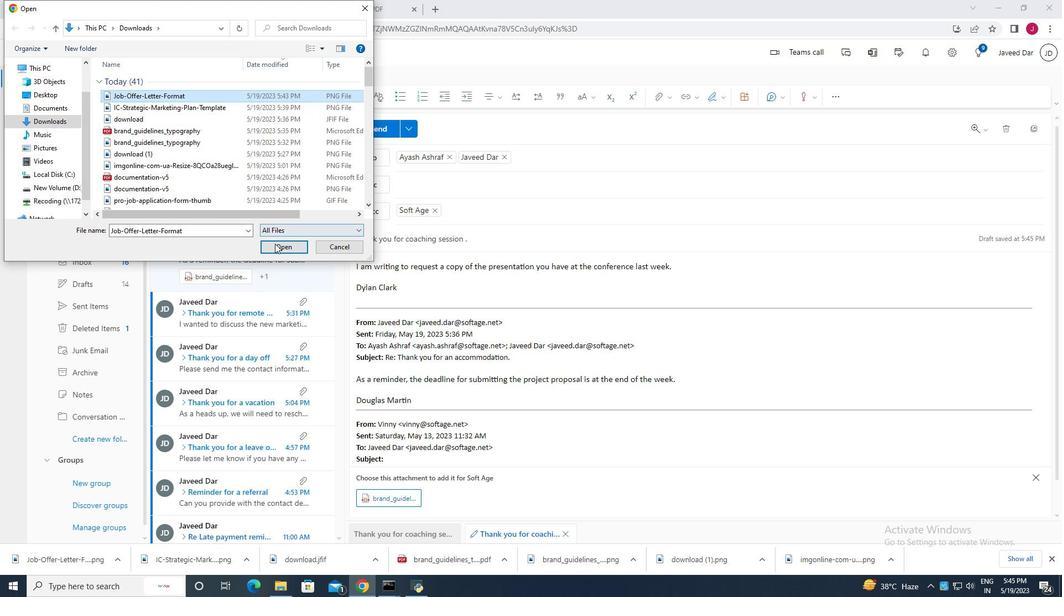 
Action: Mouse pressed left at (276, 246)
Screenshot: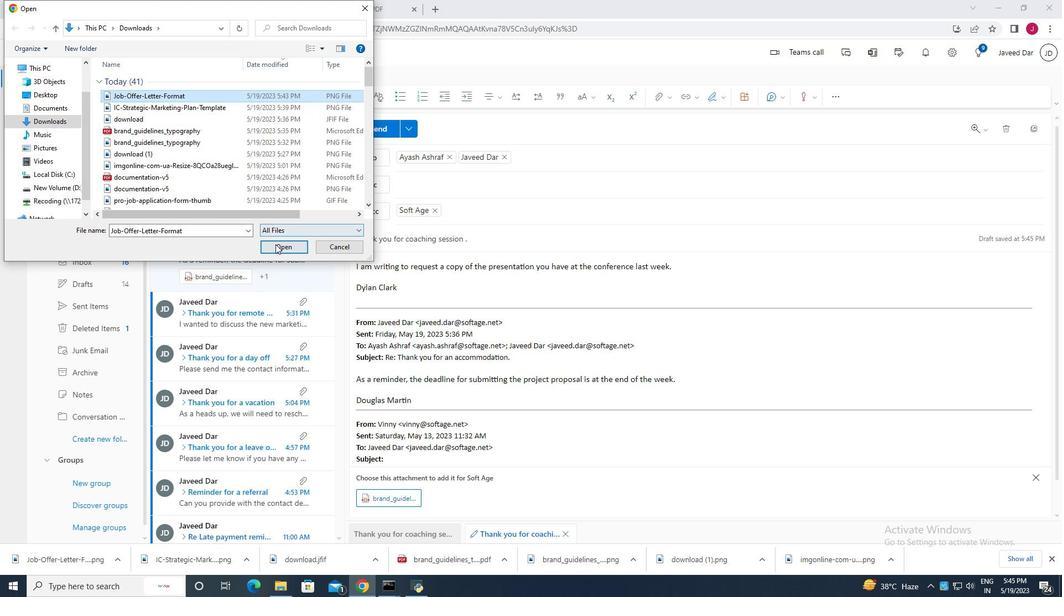 
Action: Mouse moved to (376, 128)
Screenshot: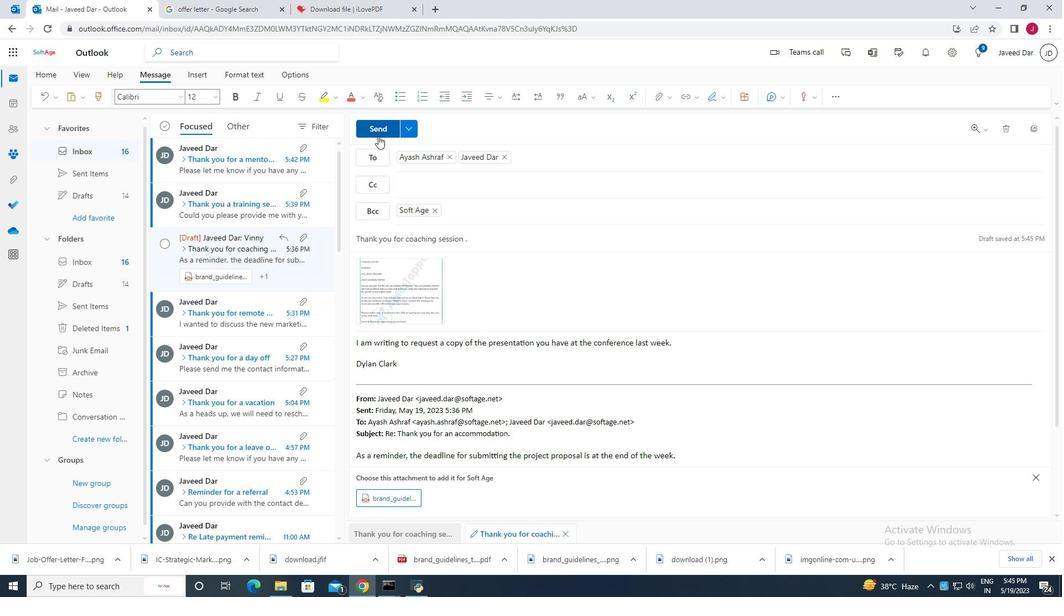 
Action: Mouse pressed left at (376, 128)
Screenshot: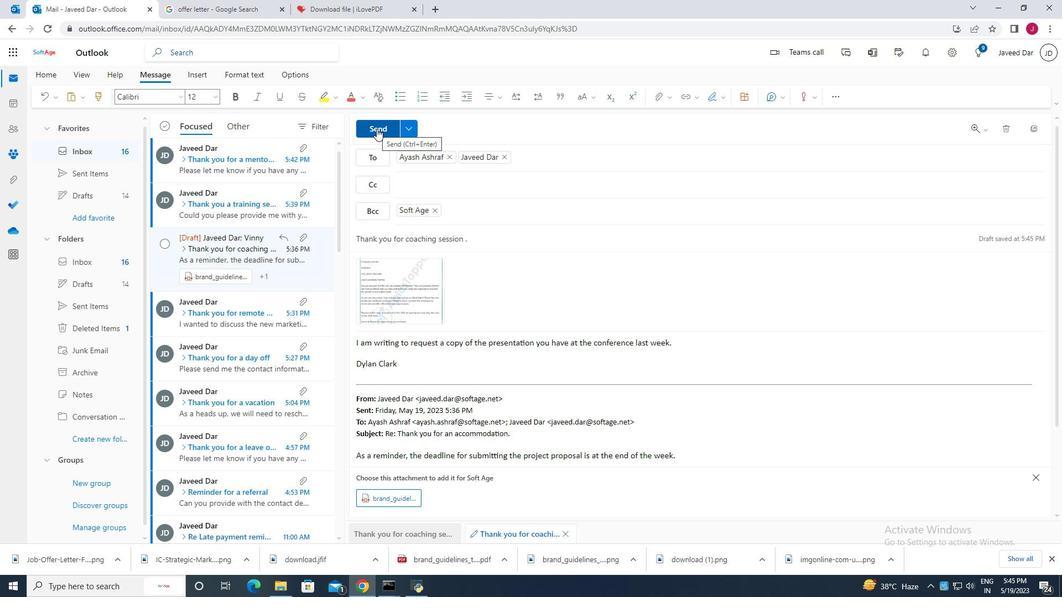 
